 Task: Search one way flight ticket for 3 adults, 3 children in premium economy from Myrtle Beach: Myrtle Beach International Airport to Greenville: Pitt-greenville Airport on 5-2-2023. Choice of flights is Singapure airlines. Number of bags: 9 checked bags. Price is upto 25000. Outbound departure time preference is 22:15.
Action: Mouse moved to (288, 241)
Screenshot: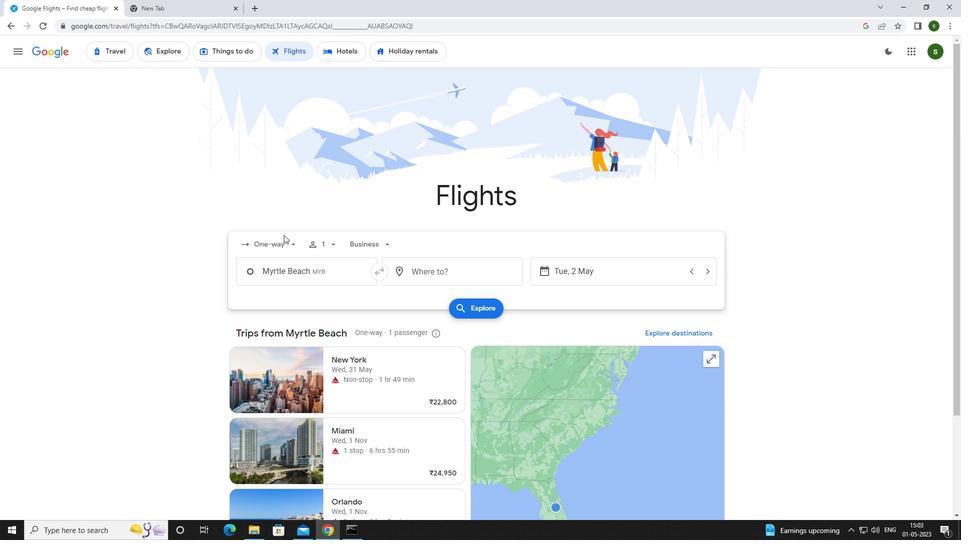 
Action: Mouse pressed left at (288, 241)
Screenshot: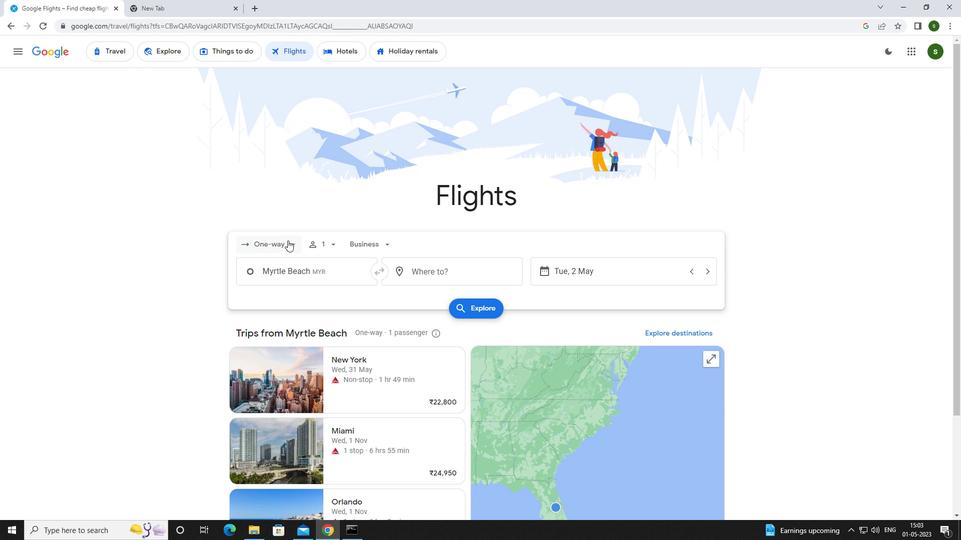 
Action: Mouse moved to (288, 296)
Screenshot: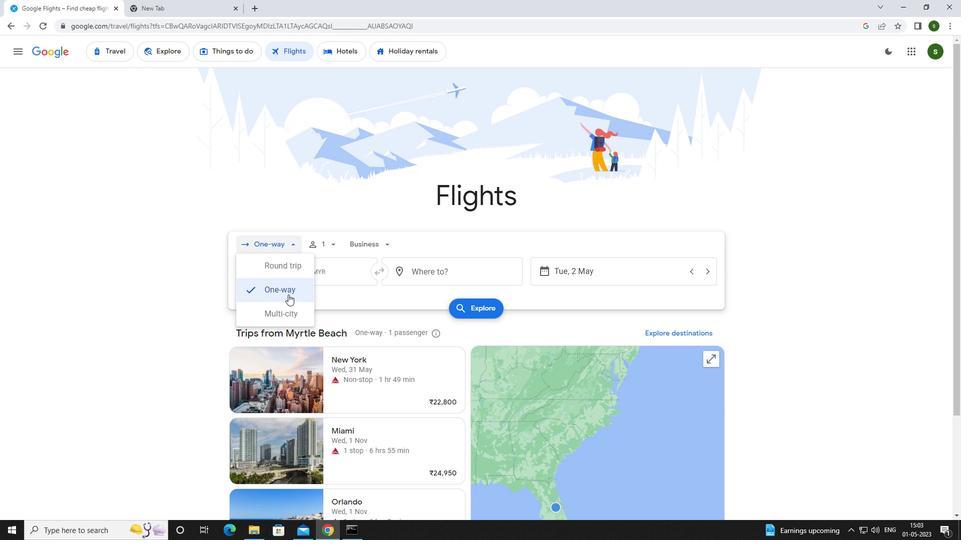 
Action: Mouse pressed left at (288, 296)
Screenshot: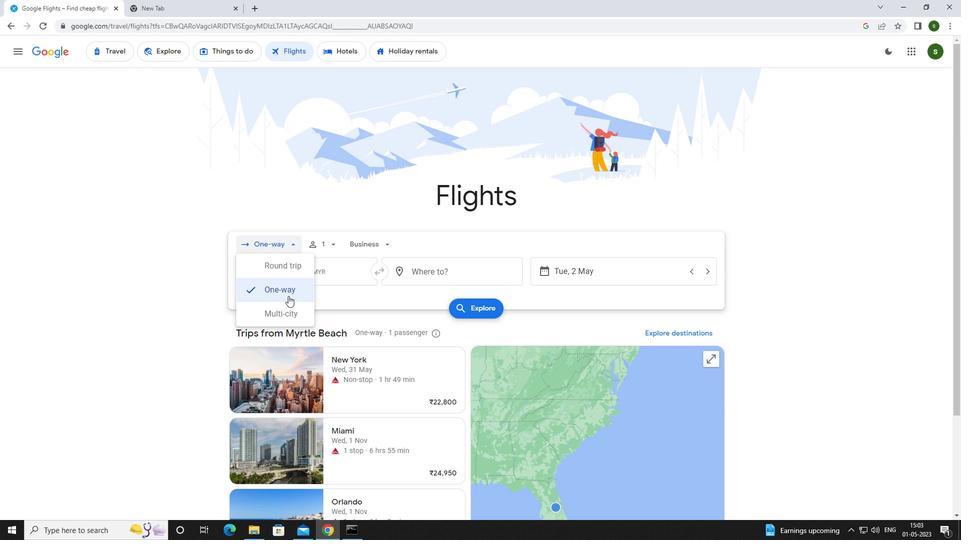 
Action: Mouse moved to (330, 246)
Screenshot: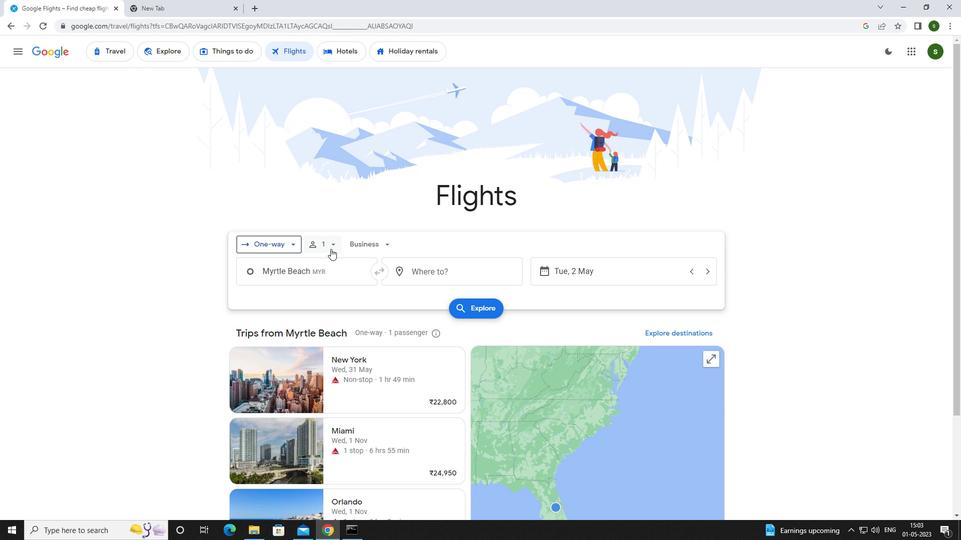 
Action: Mouse pressed left at (330, 246)
Screenshot: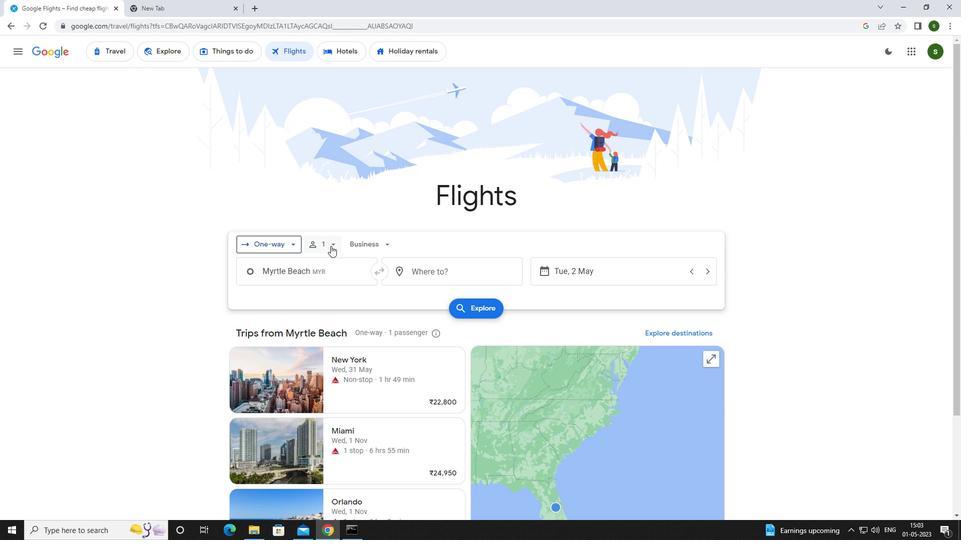 
Action: Mouse moved to (408, 266)
Screenshot: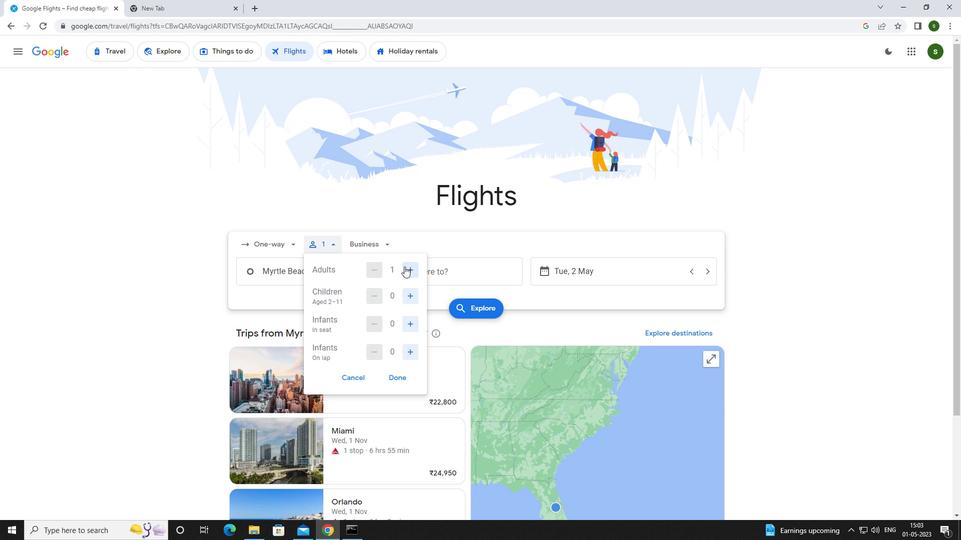 
Action: Mouse pressed left at (408, 266)
Screenshot: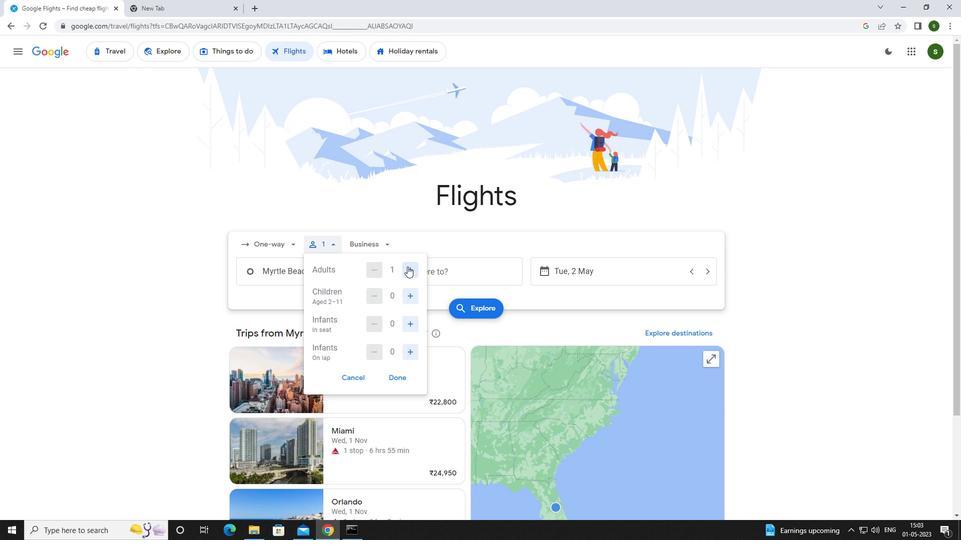
Action: Mouse pressed left at (408, 266)
Screenshot: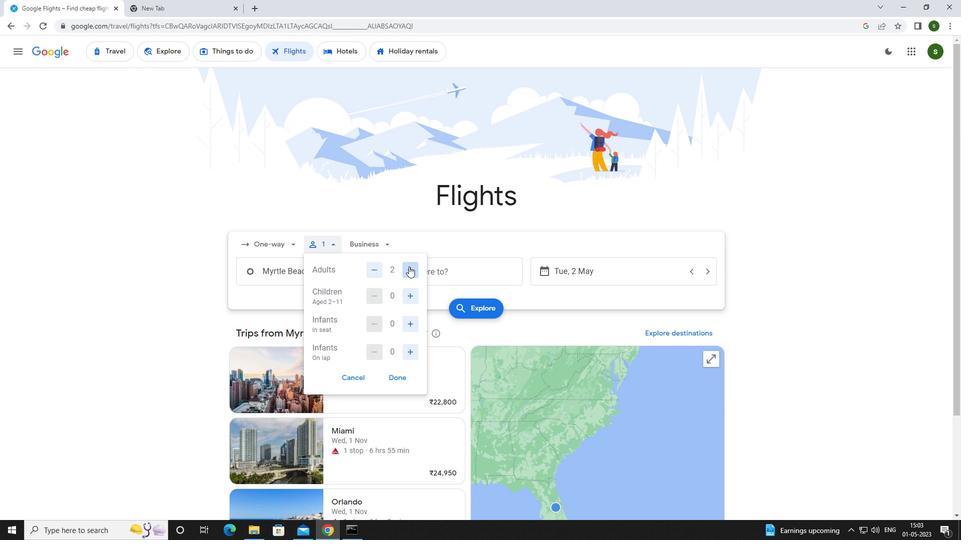 
Action: Mouse moved to (411, 296)
Screenshot: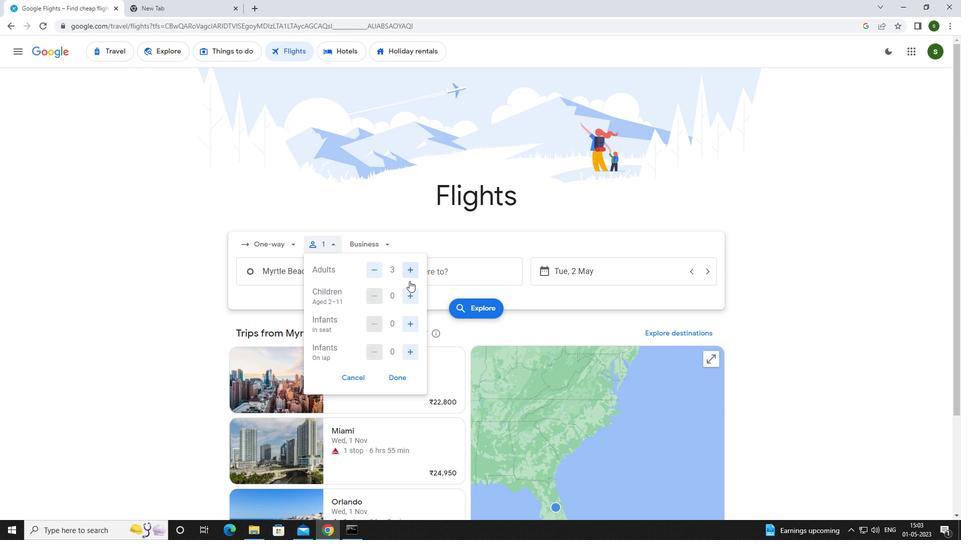 
Action: Mouse pressed left at (411, 296)
Screenshot: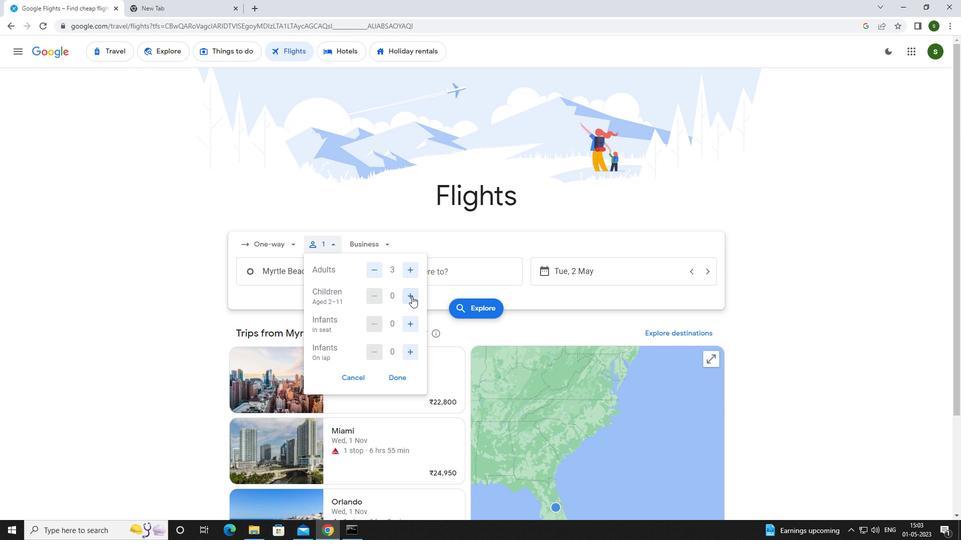 
Action: Mouse pressed left at (411, 296)
Screenshot: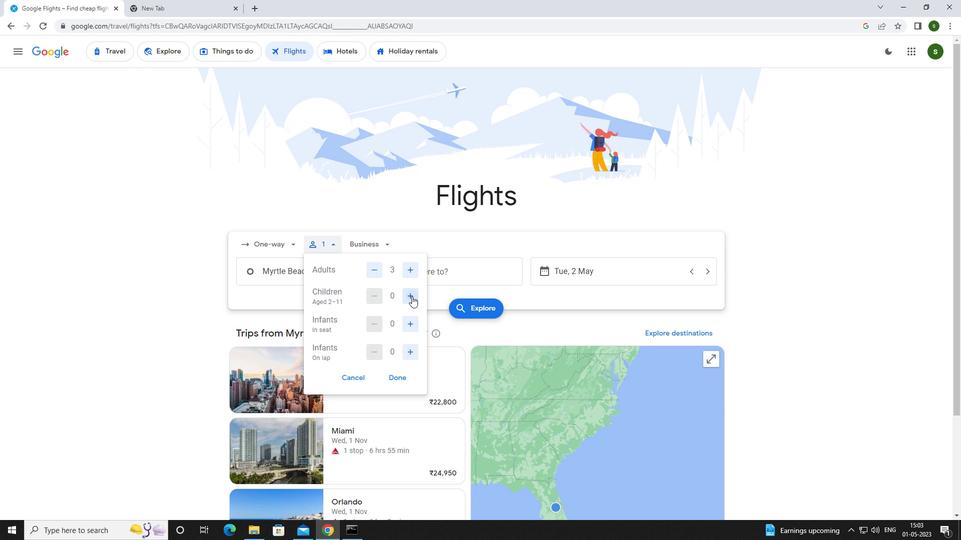 
Action: Mouse pressed left at (411, 296)
Screenshot: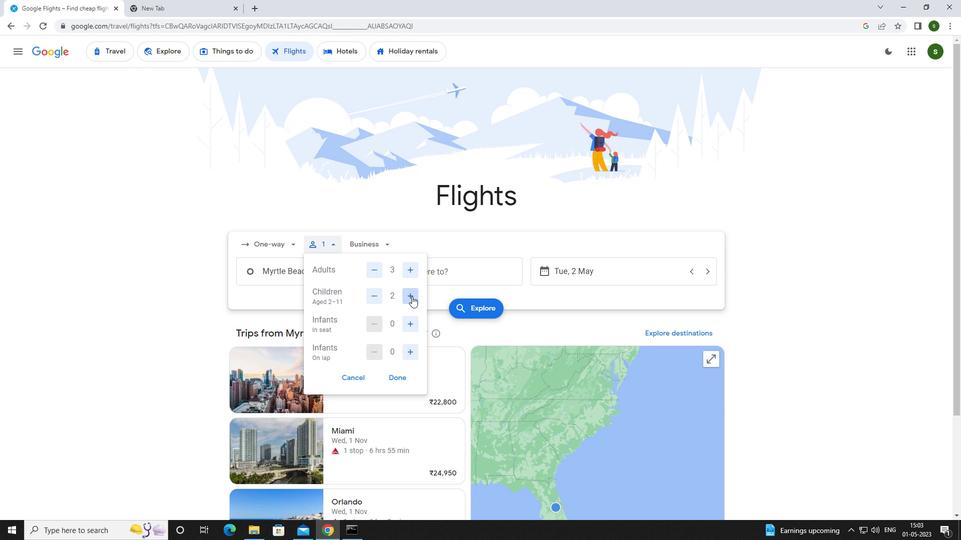 
Action: Mouse moved to (388, 246)
Screenshot: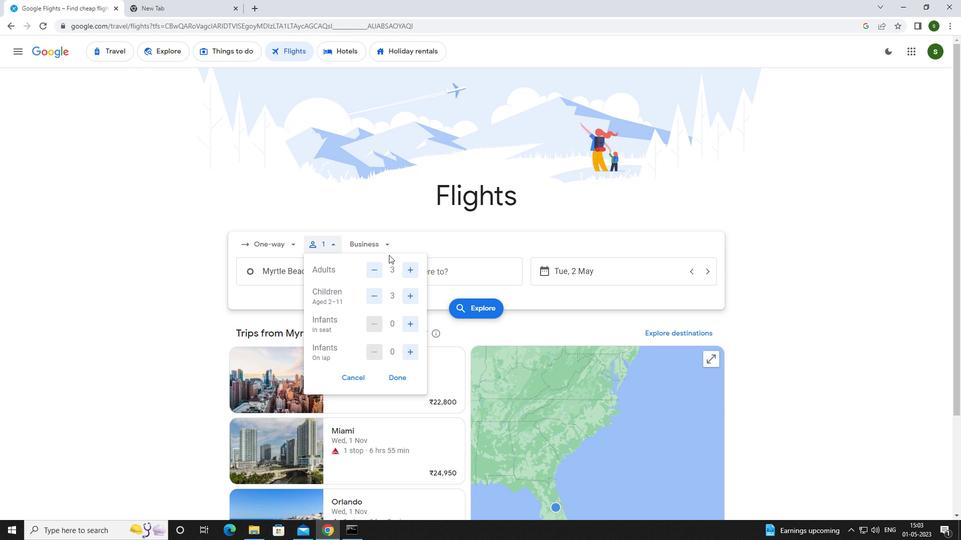 
Action: Mouse pressed left at (388, 246)
Screenshot: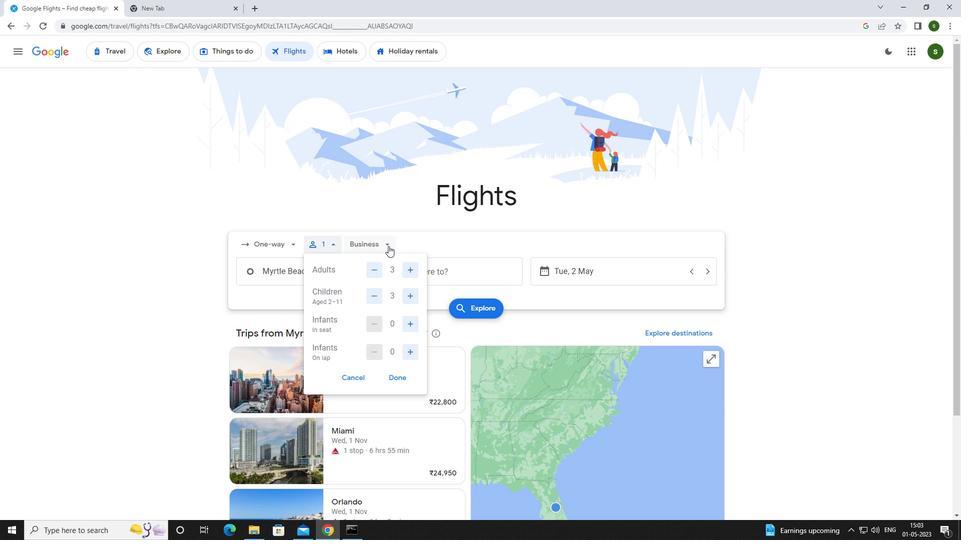 
Action: Mouse moved to (400, 287)
Screenshot: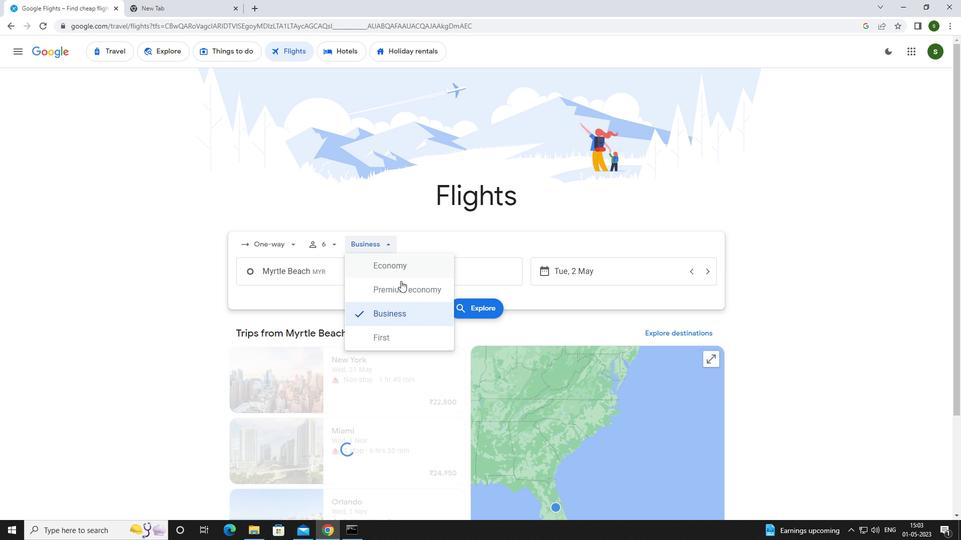 
Action: Mouse pressed left at (400, 287)
Screenshot: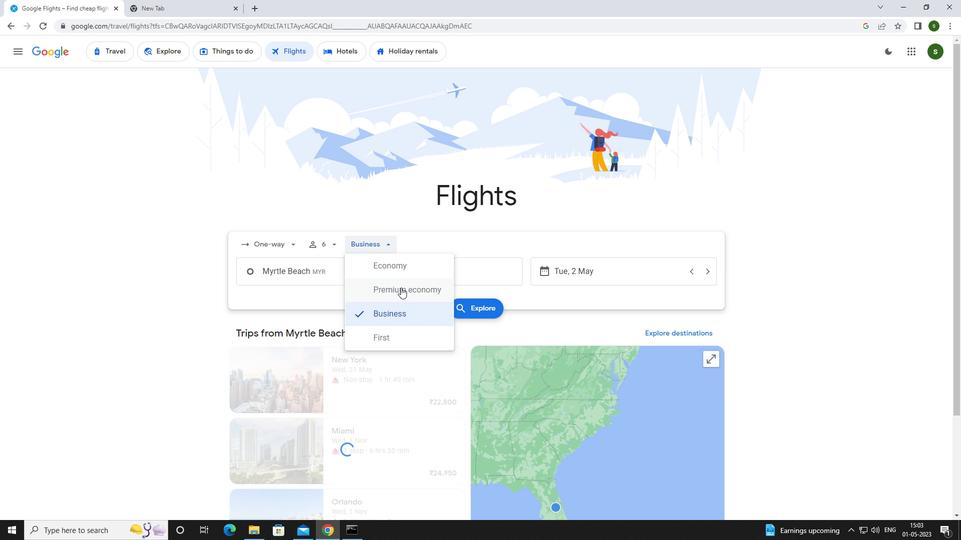 
Action: Mouse moved to (351, 271)
Screenshot: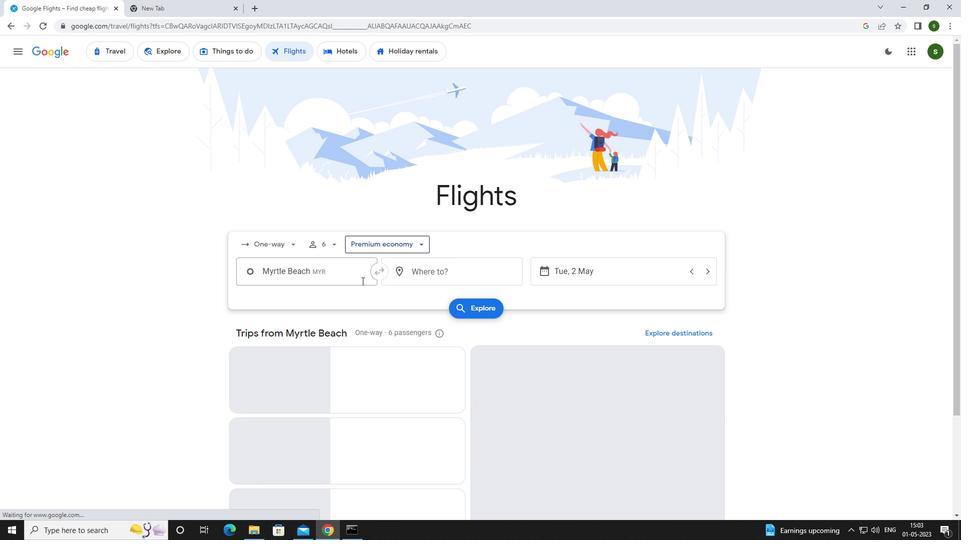
Action: Mouse pressed left at (351, 271)
Screenshot: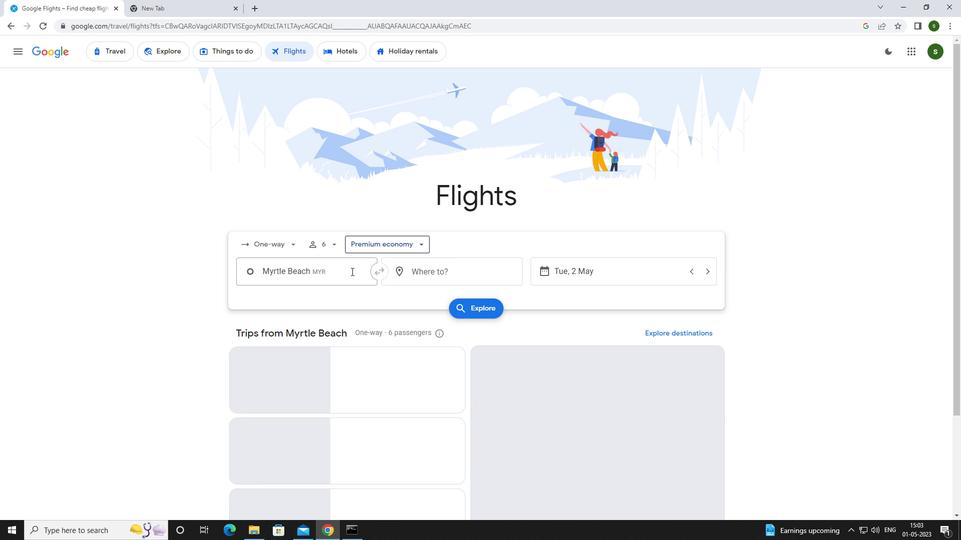 
Action: Mouse moved to (353, 269)
Screenshot: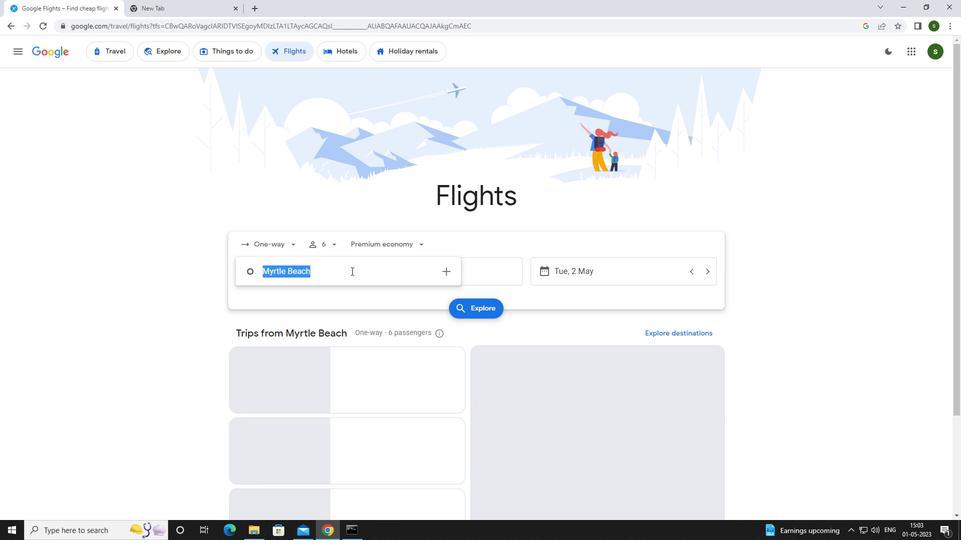 
Action: Key pressed <Key.caps_lock>m<Key.caps_lock>yrtle<Key.space>
Screenshot: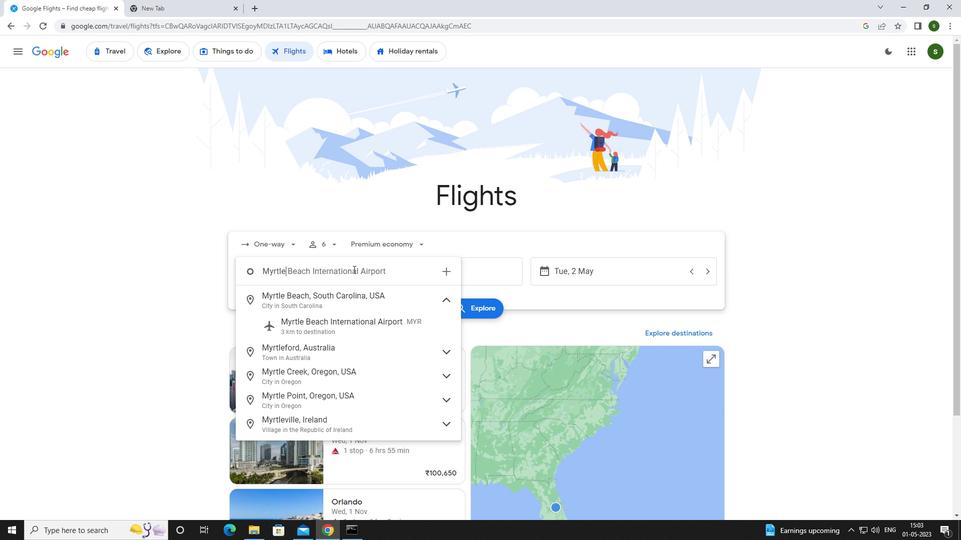 
Action: Mouse moved to (346, 323)
Screenshot: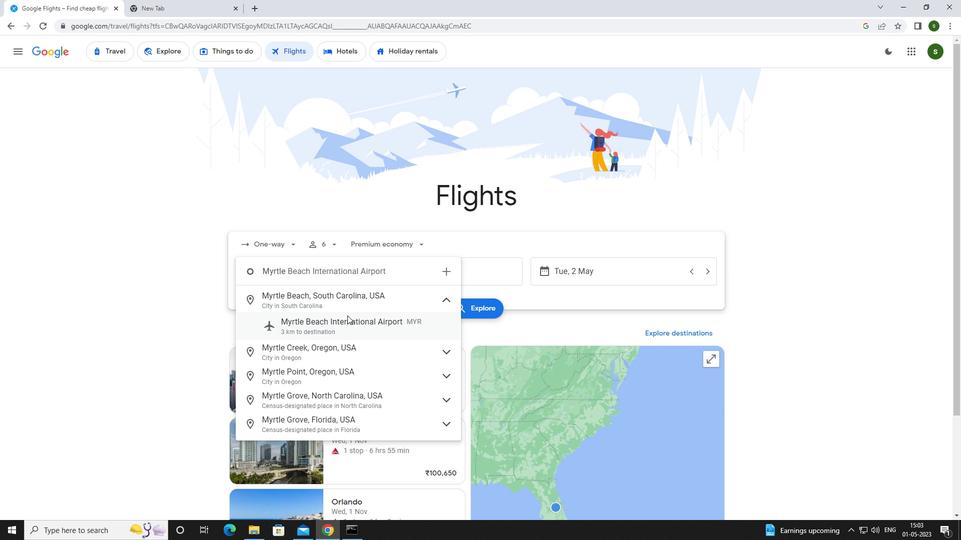 
Action: Mouse pressed left at (346, 323)
Screenshot: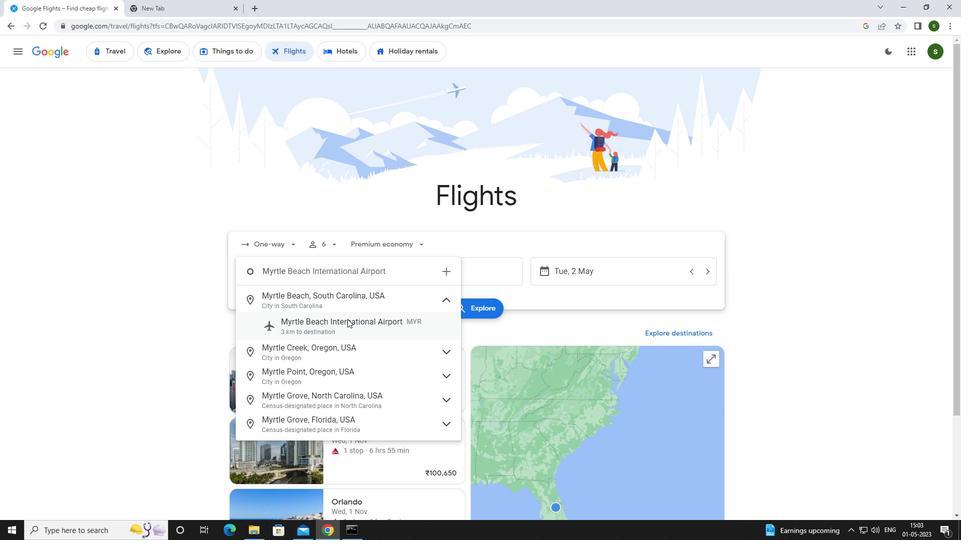 
Action: Mouse moved to (421, 276)
Screenshot: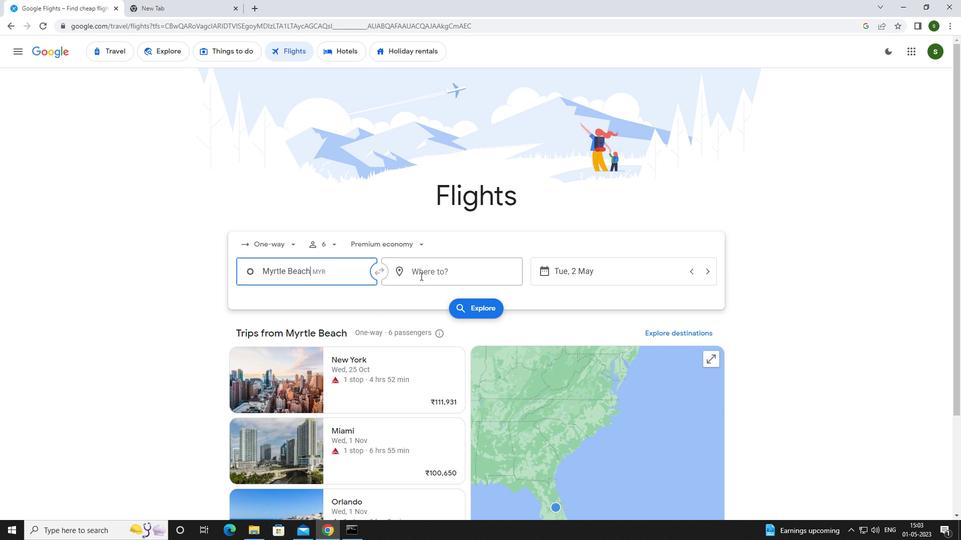 
Action: Mouse pressed left at (421, 276)
Screenshot: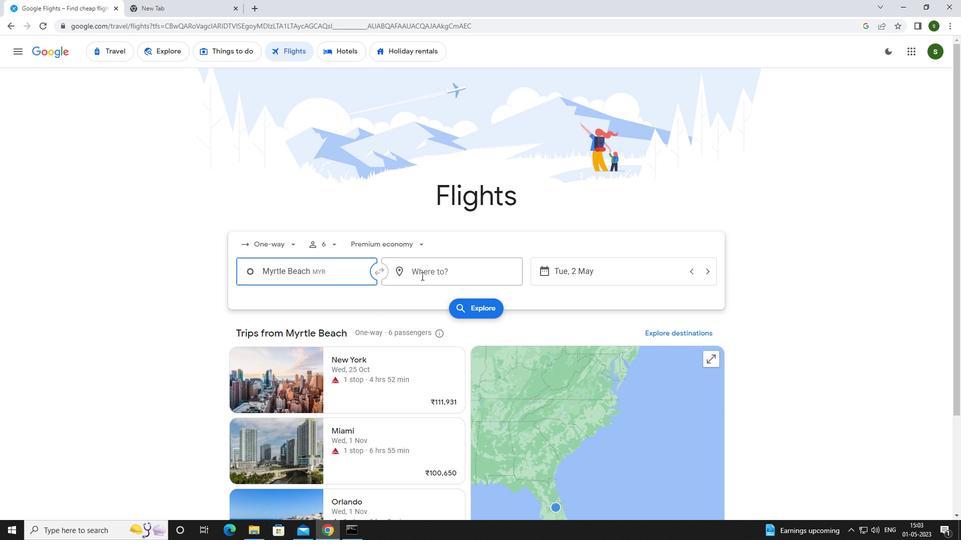 
Action: Mouse moved to (414, 276)
Screenshot: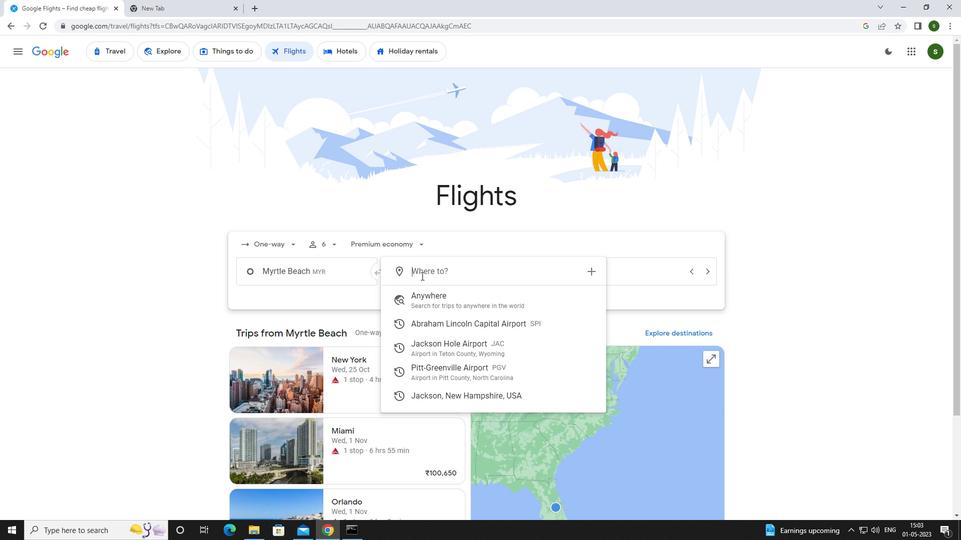 
Action: Key pressed <Key.caps_lock>p<Key.caps_lock>itt
Screenshot: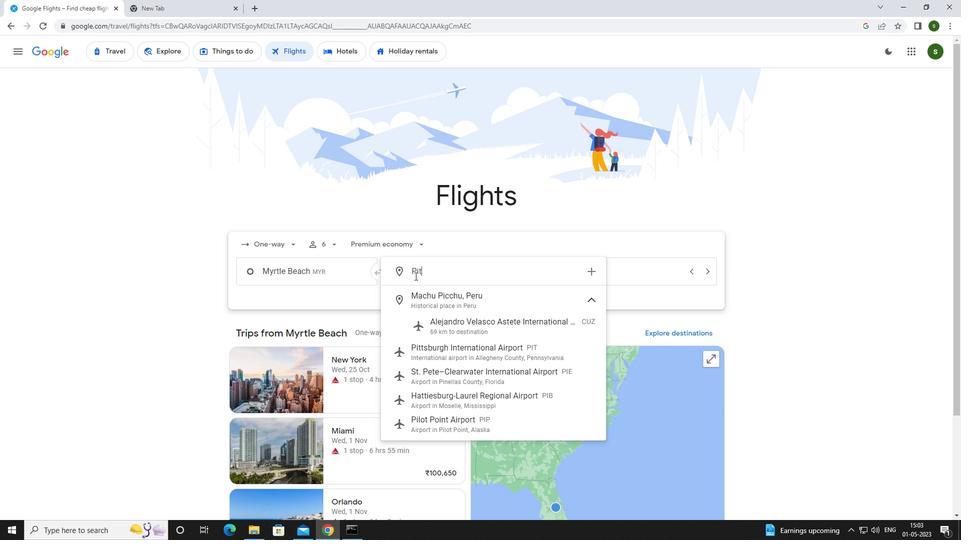 
Action: Mouse moved to (464, 372)
Screenshot: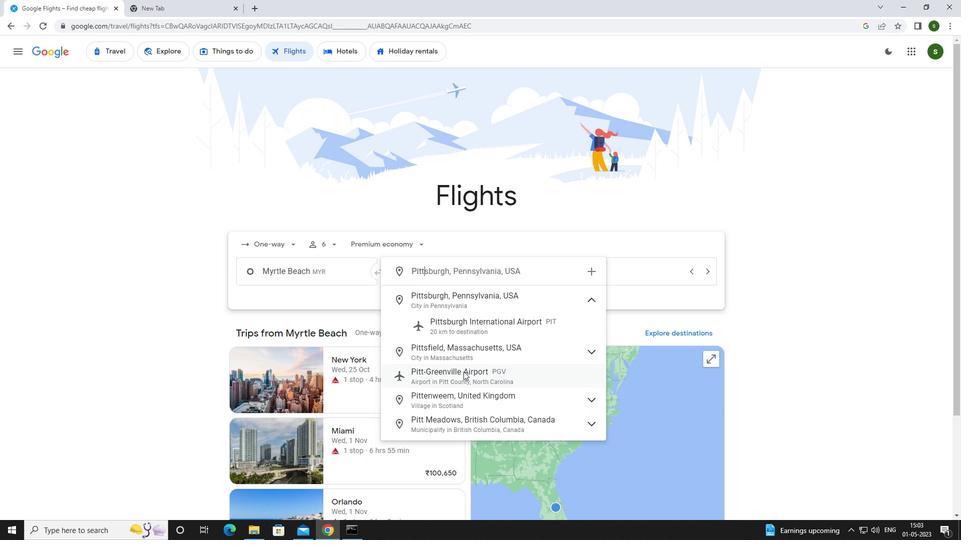 
Action: Mouse pressed left at (464, 372)
Screenshot: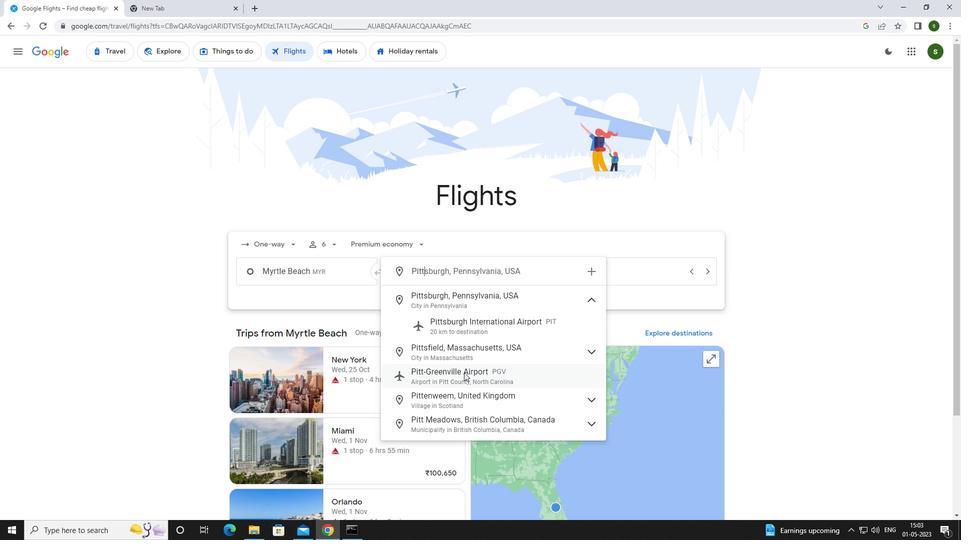 
Action: Mouse moved to (604, 279)
Screenshot: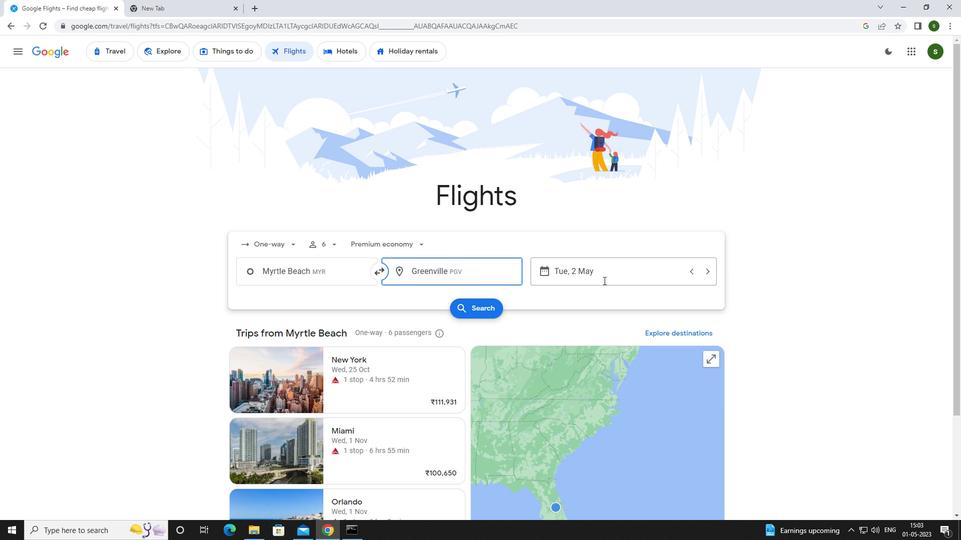 
Action: Mouse pressed left at (604, 279)
Screenshot: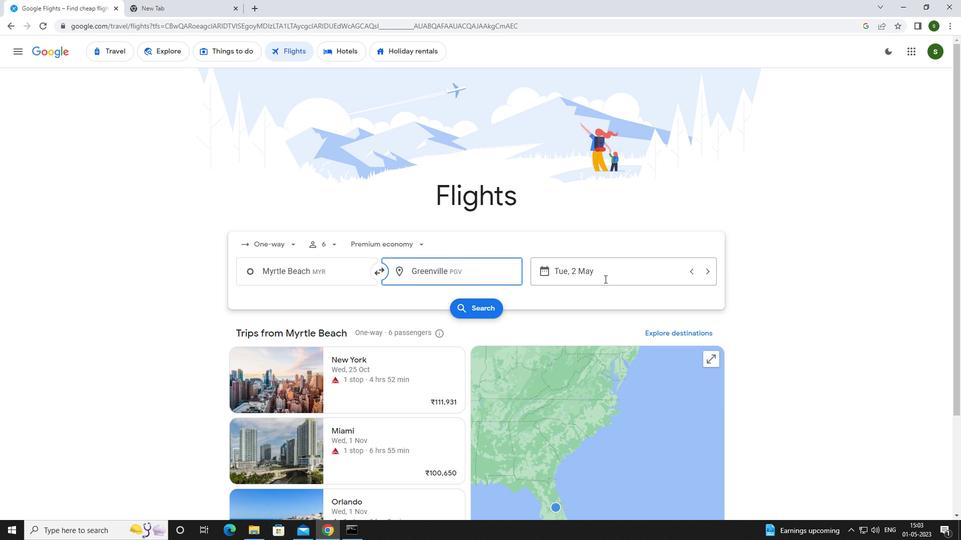 
Action: Mouse moved to (405, 341)
Screenshot: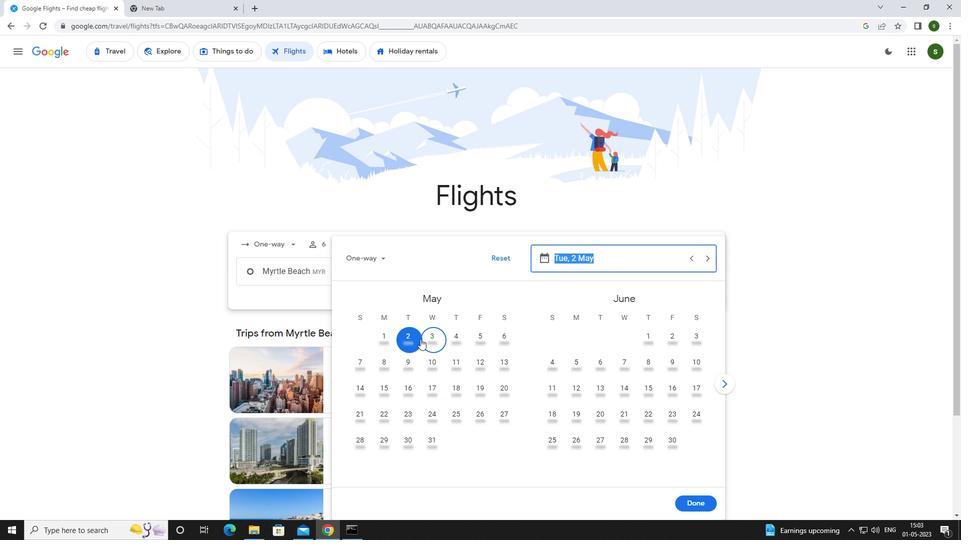 
Action: Mouse pressed left at (405, 341)
Screenshot: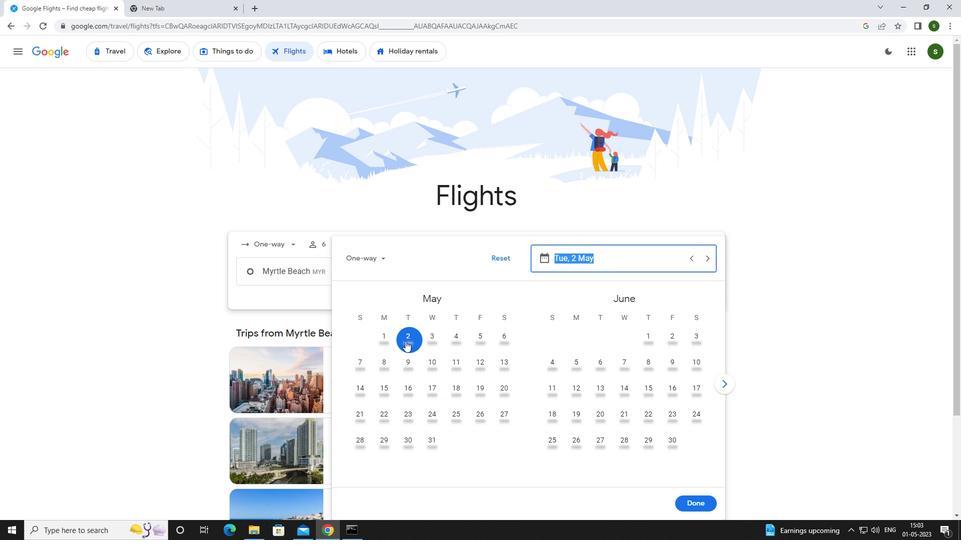 
Action: Mouse moved to (685, 503)
Screenshot: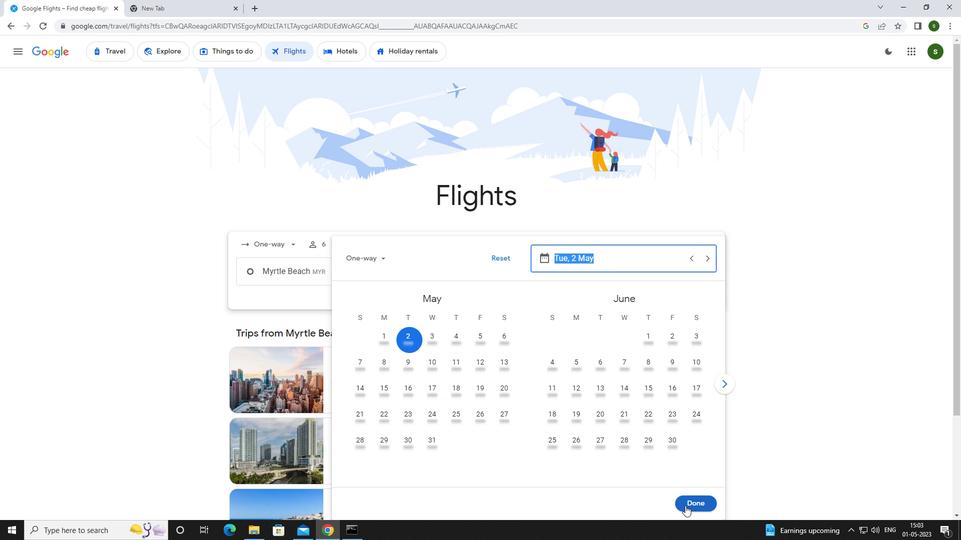 
Action: Mouse pressed left at (685, 503)
Screenshot: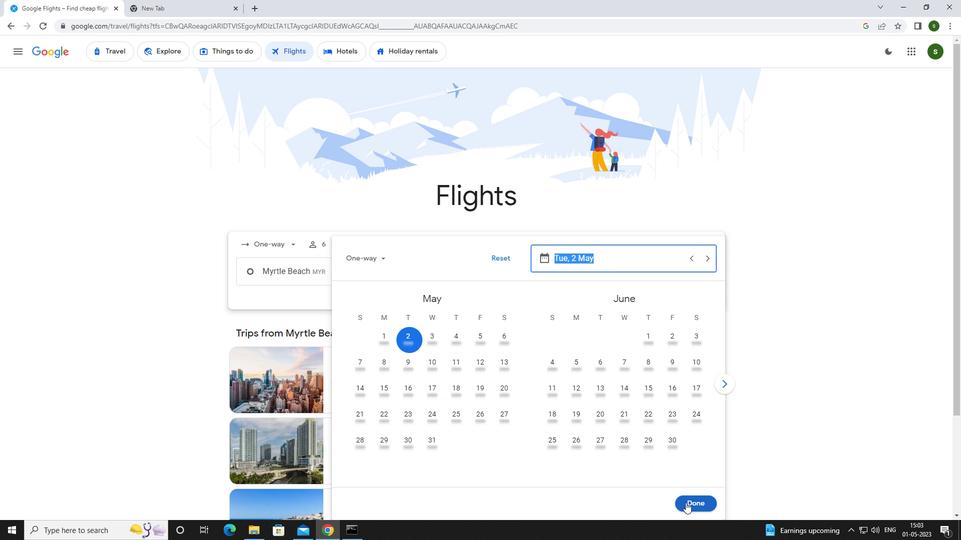 
Action: Mouse moved to (498, 310)
Screenshot: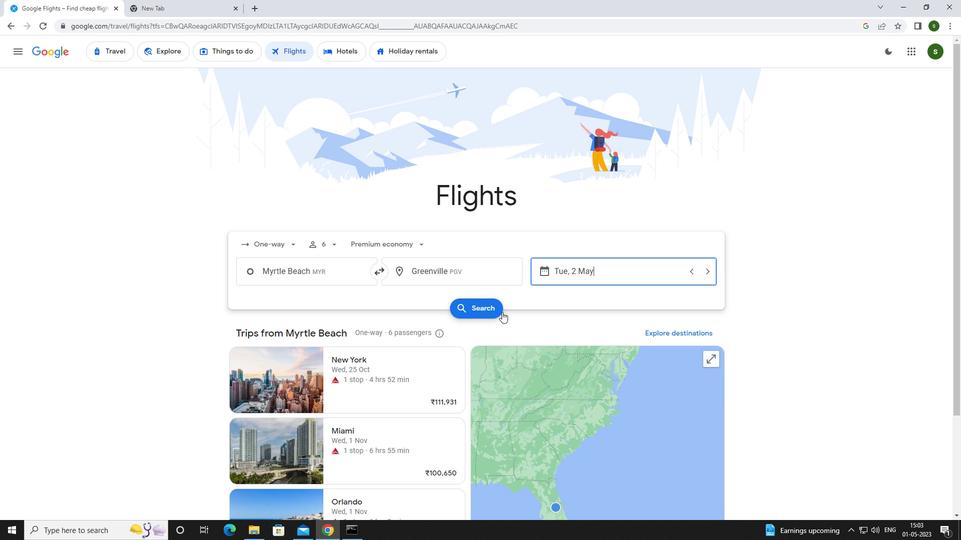 
Action: Mouse pressed left at (498, 310)
Screenshot: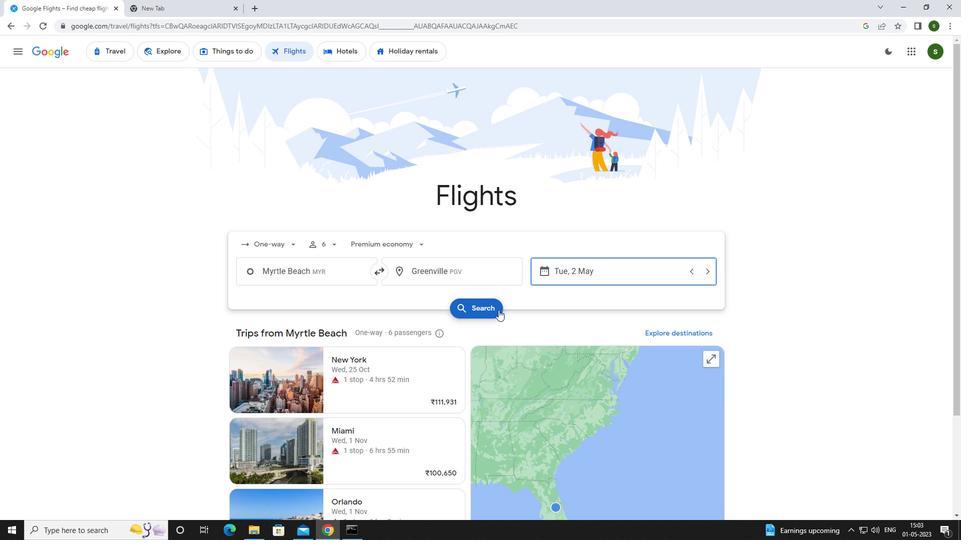 
Action: Mouse moved to (253, 143)
Screenshot: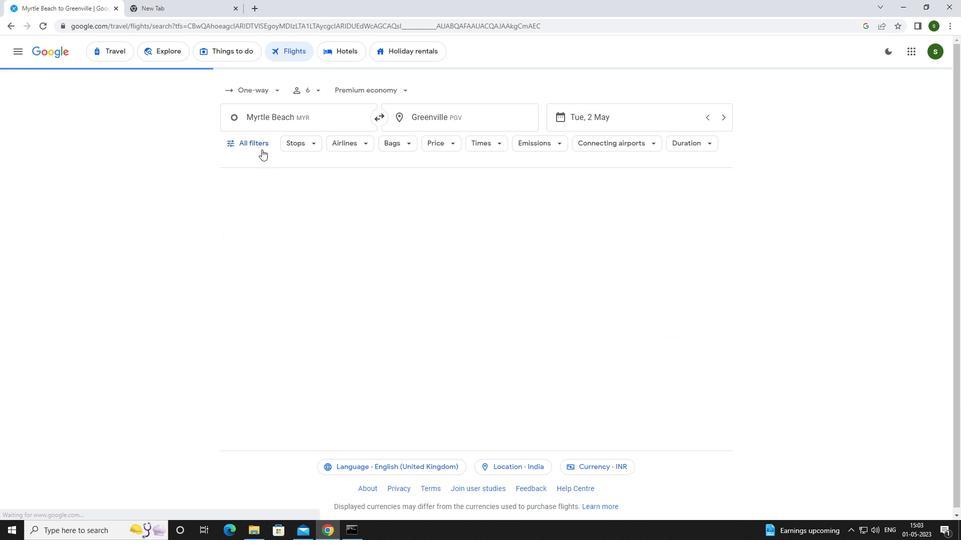 
Action: Mouse pressed left at (253, 143)
Screenshot: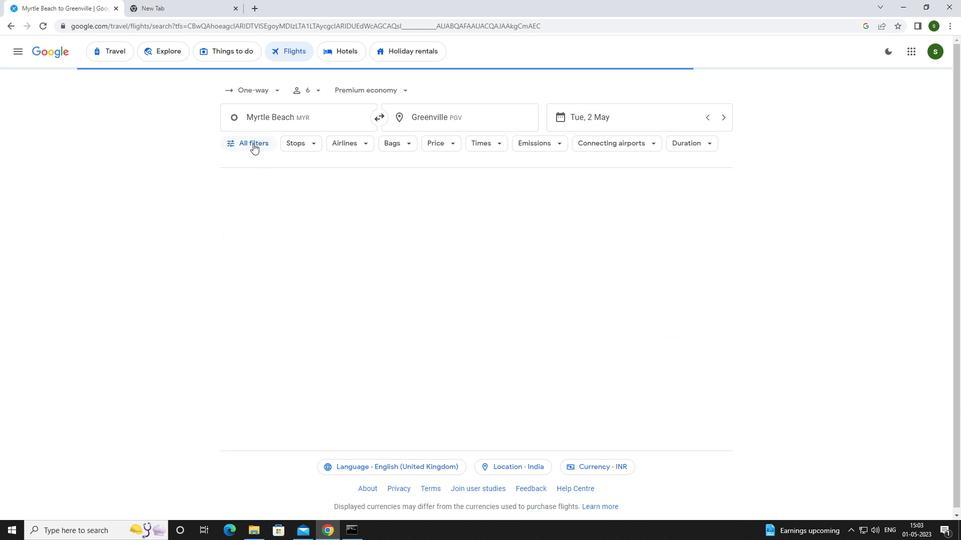 
Action: Mouse moved to (375, 357)
Screenshot: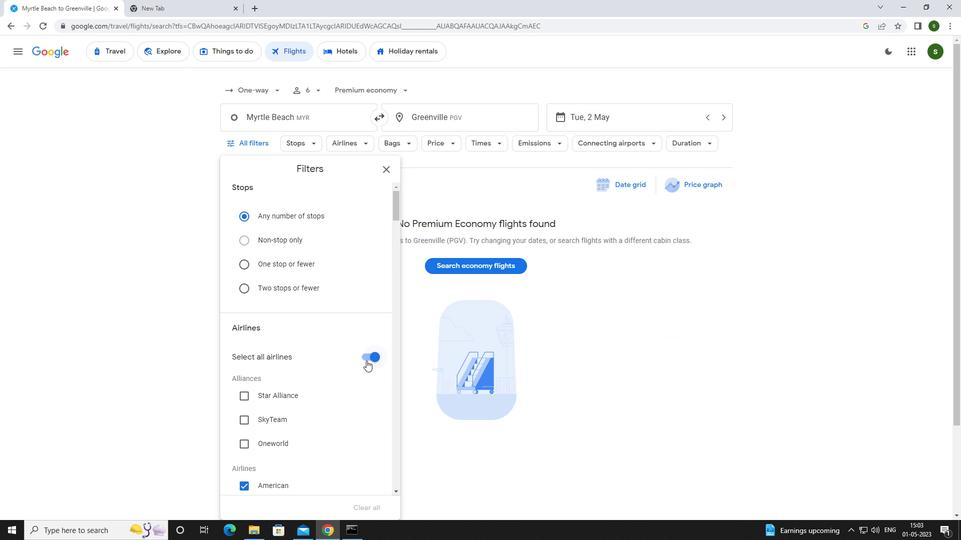 
Action: Mouse pressed left at (375, 357)
Screenshot: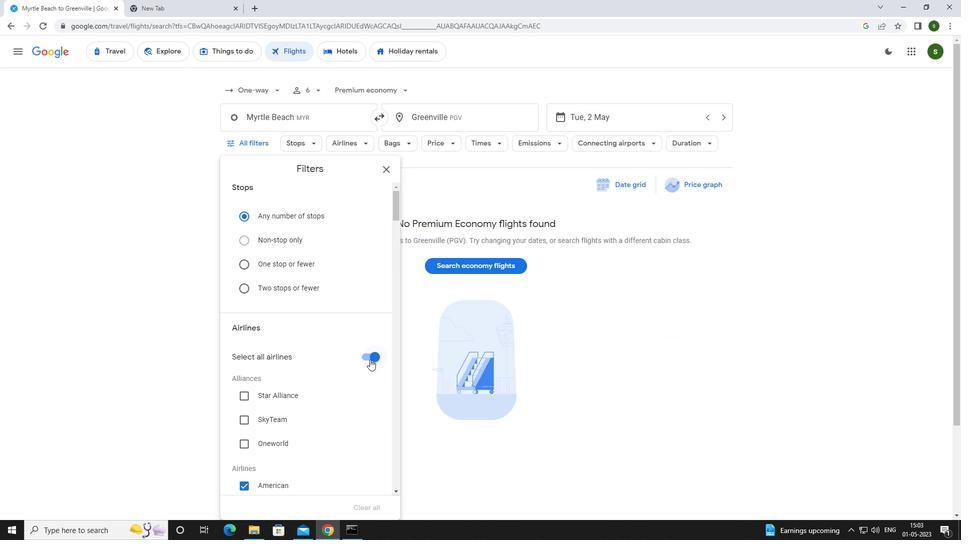 
Action: Mouse moved to (339, 311)
Screenshot: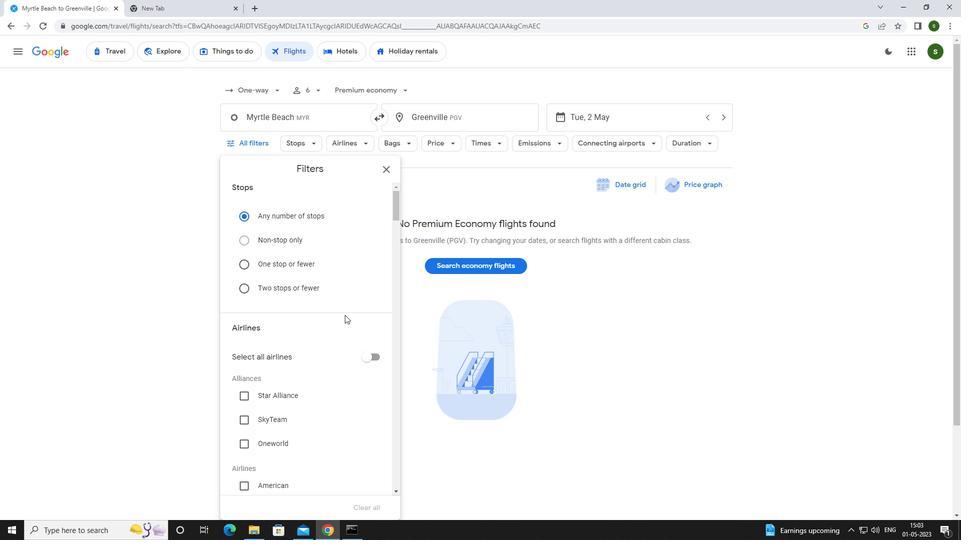
Action: Mouse scrolled (339, 310) with delta (0, 0)
Screenshot: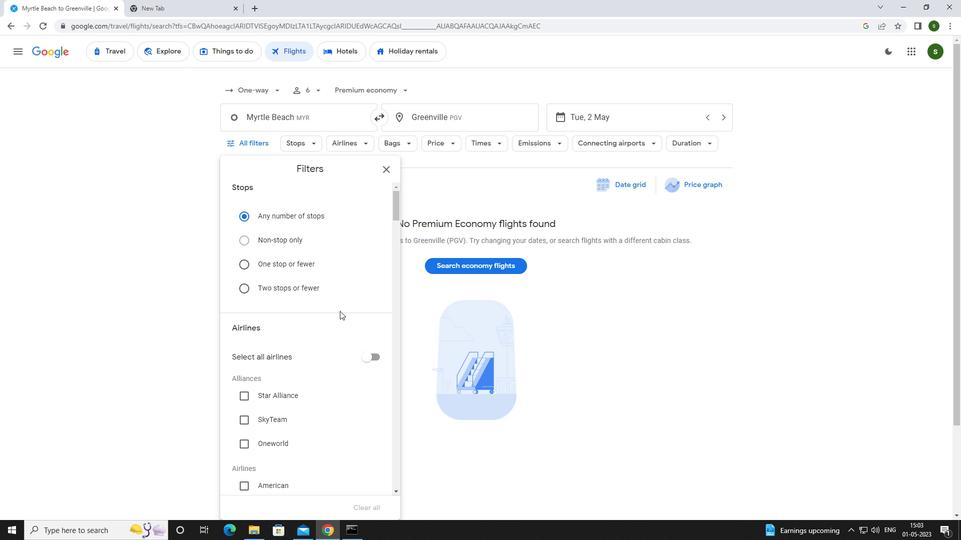 
Action: Mouse scrolled (339, 310) with delta (0, 0)
Screenshot: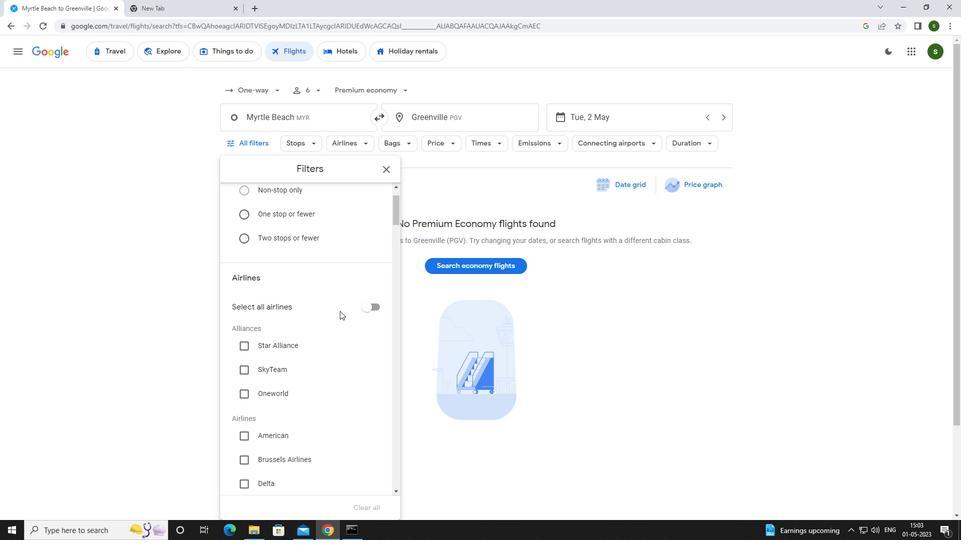 
Action: Mouse scrolled (339, 310) with delta (0, 0)
Screenshot: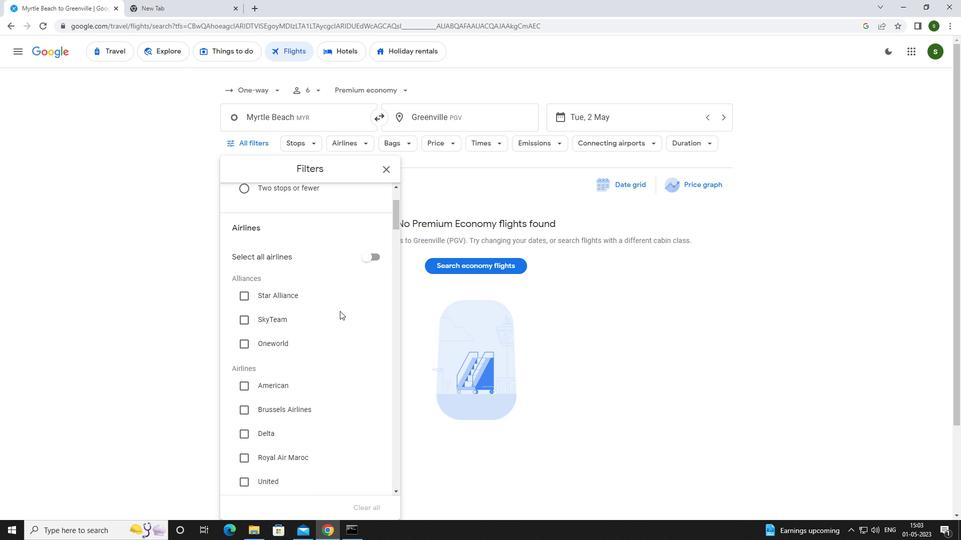 
Action: Mouse moved to (339, 311)
Screenshot: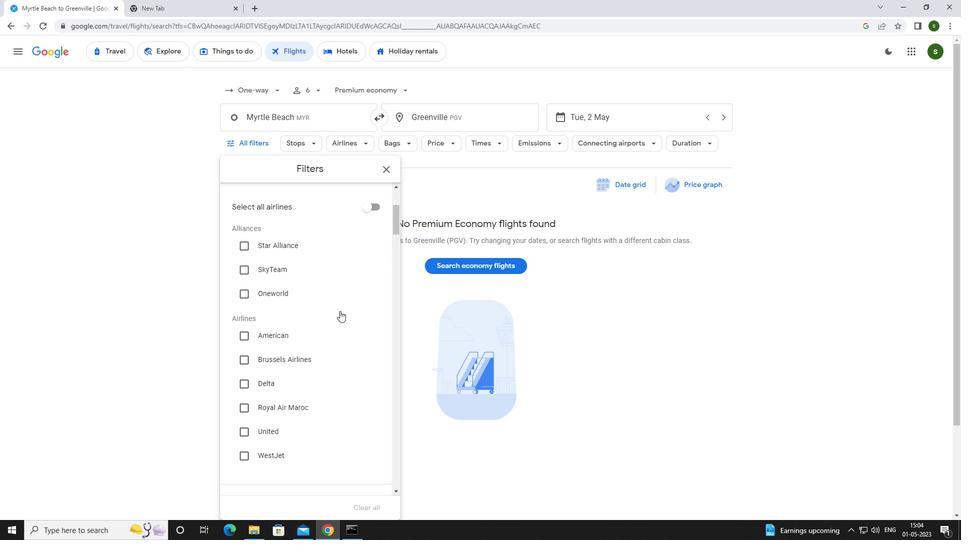 
Action: Mouse scrolled (339, 310) with delta (0, 0)
Screenshot: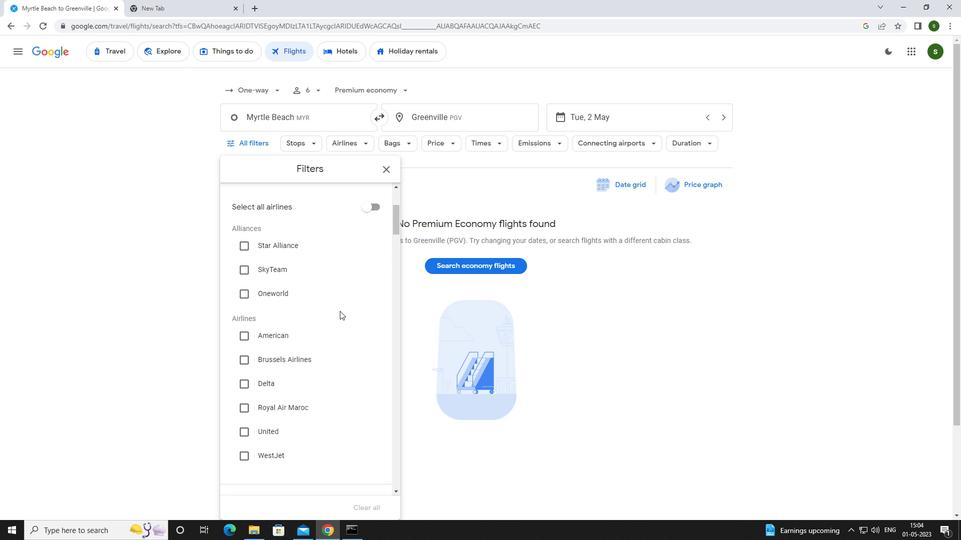 
Action: Mouse scrolled (339, 310) with delta (0, 0)
Screenshot: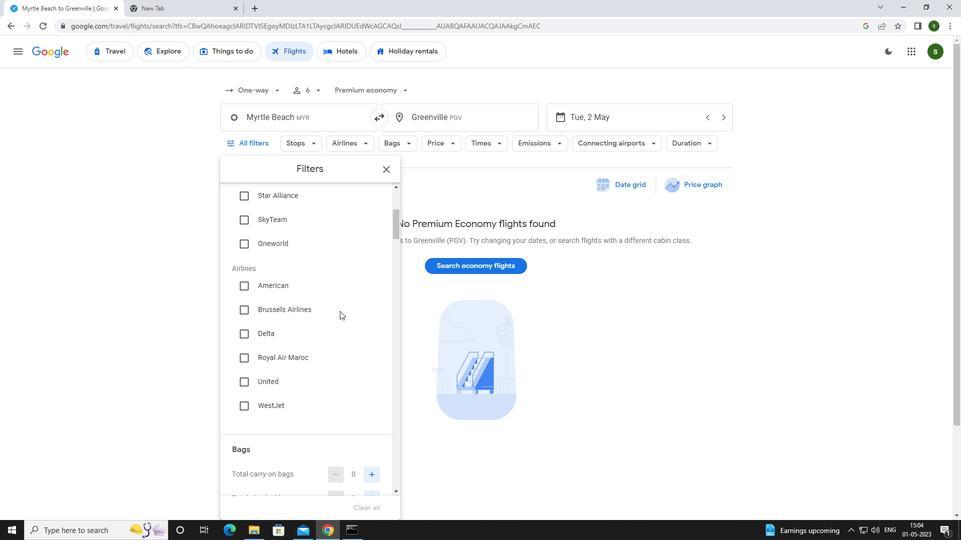 
Action: Mouse scrolled (339, 310) with delta (0, 0)
Screenshot: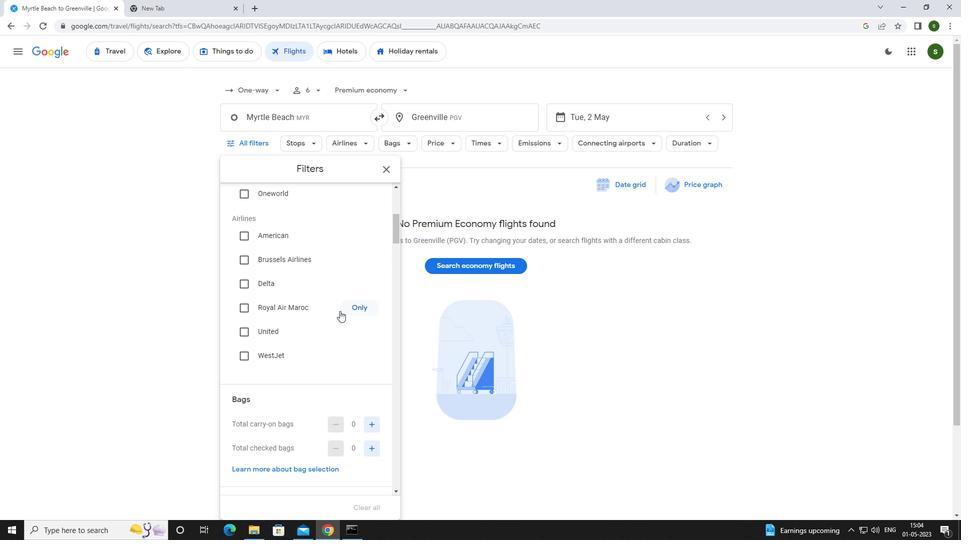 
Action: Mouse scrolled (339, 310) with delta (0, 0)
Screenshot: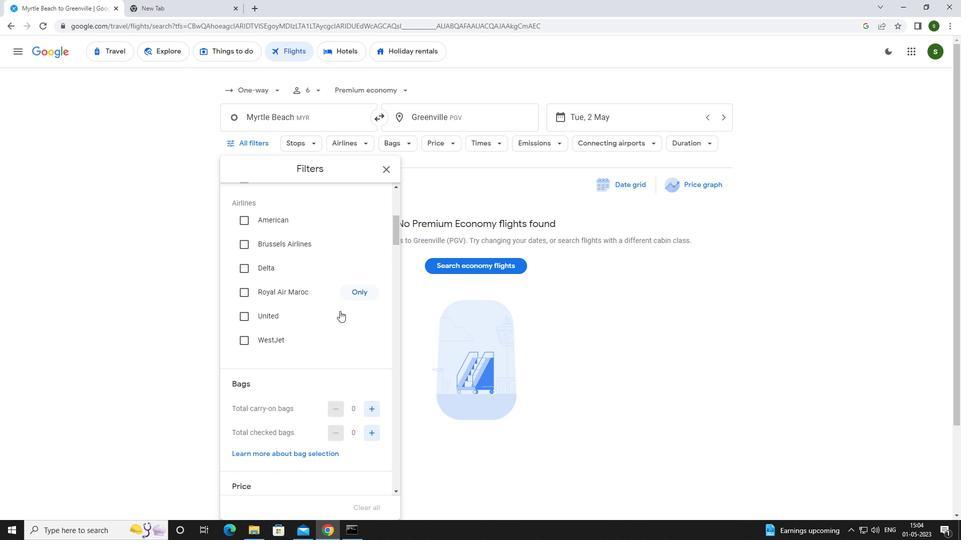 
Action: Mouse scrolled (339, 310) with delta (0, 0)
Screenshot: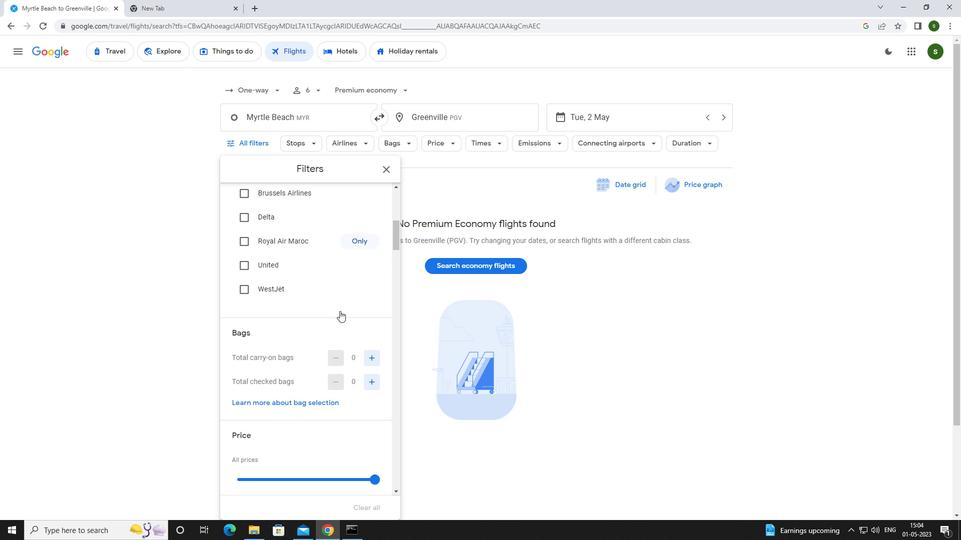
Action: Mouse moved to (373, 300)
Screenshot: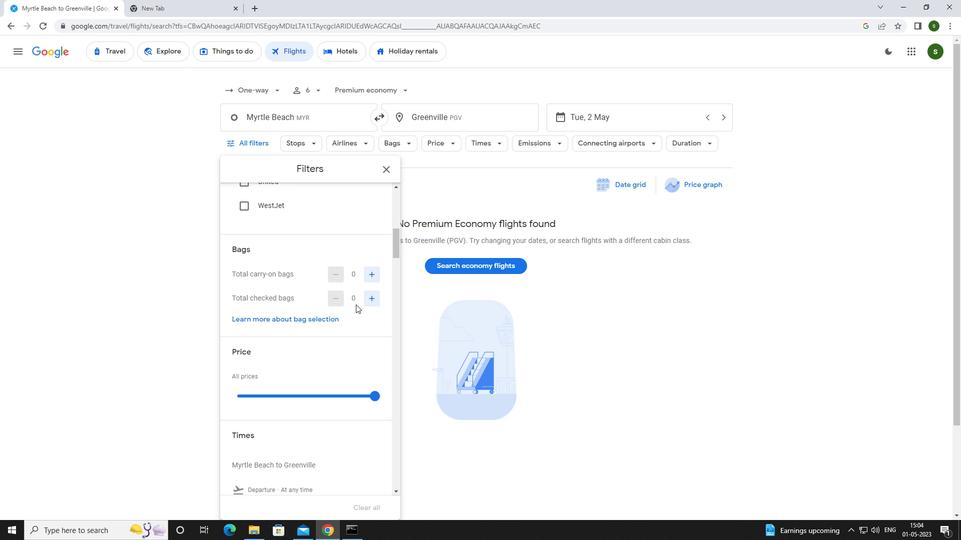 
Action: Mouse pressed left at (373, 300)
Screenshot: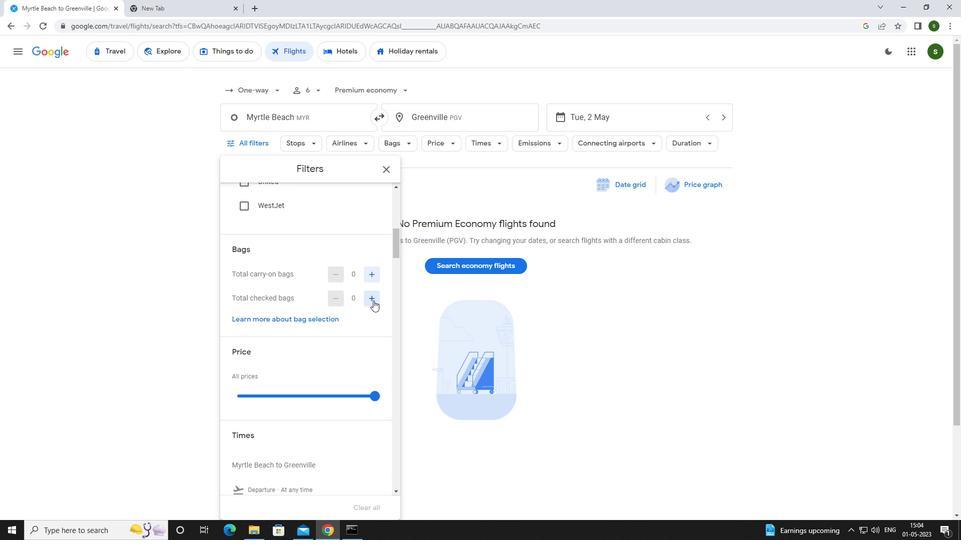 
Action: Mouse pressed left at (373, 300)
Screenshot: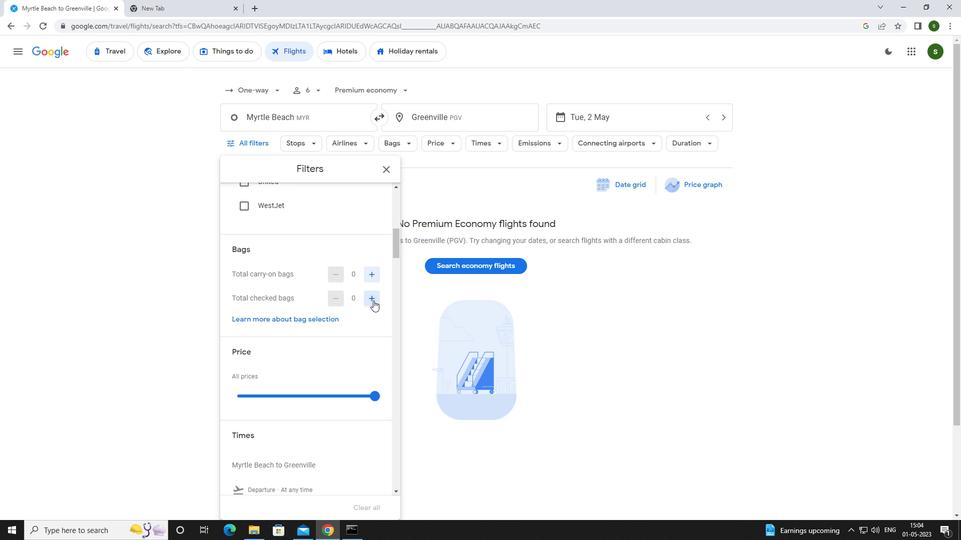 
Action: Mouse pressed left at (373, 300)
Screenshot: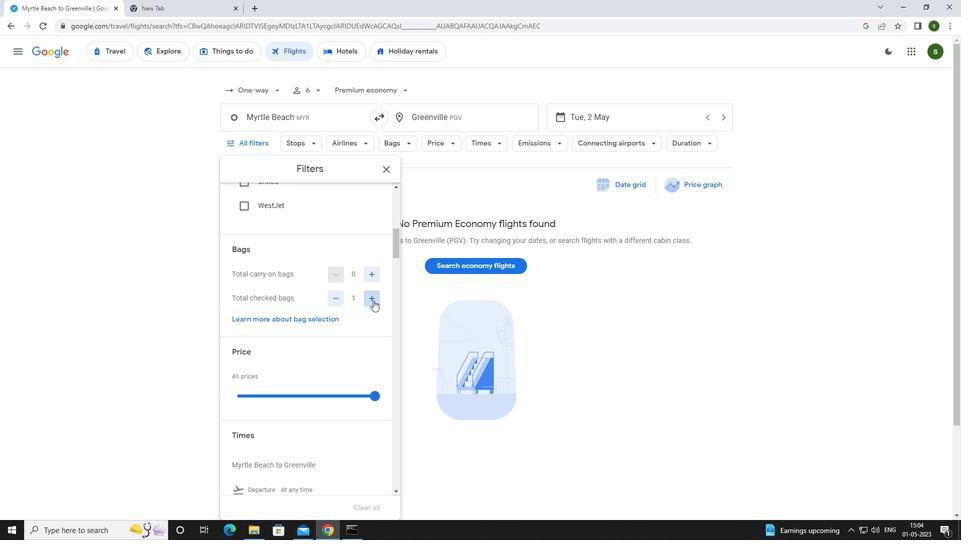 
Action: Mouse pressed left at (373, 300)
Screenshot: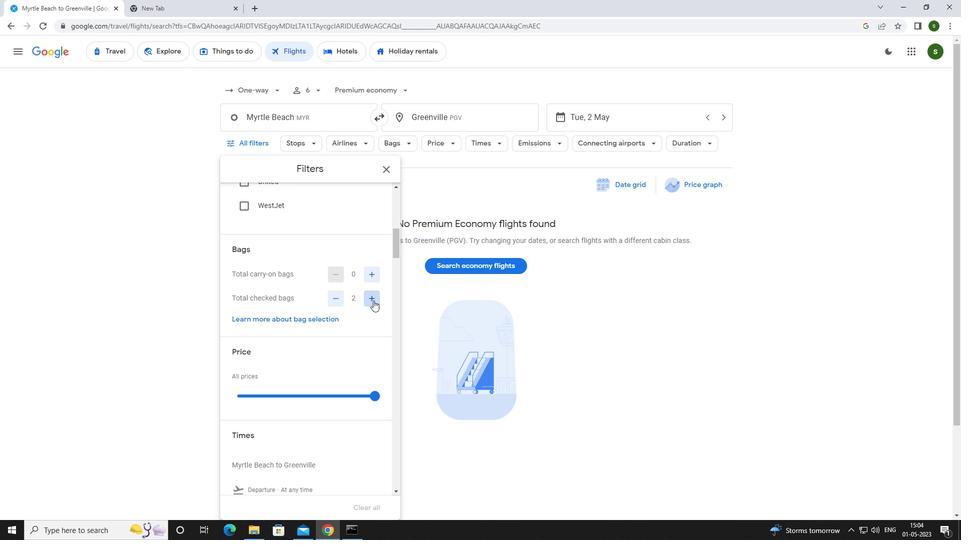 
Action: Mouse pressed left at (373, 300)
Screenshot: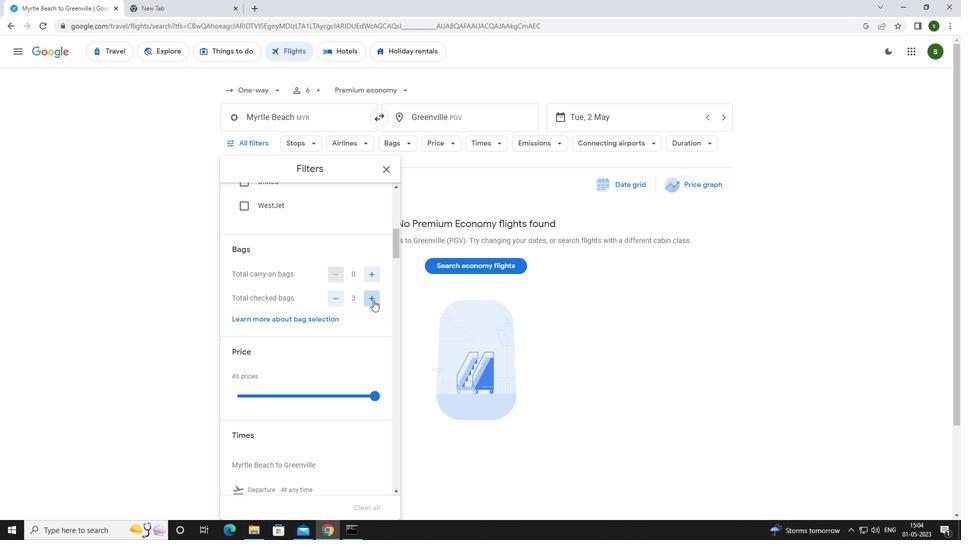 
Action: Mouse pressed left at (373, 300)
Screenshot: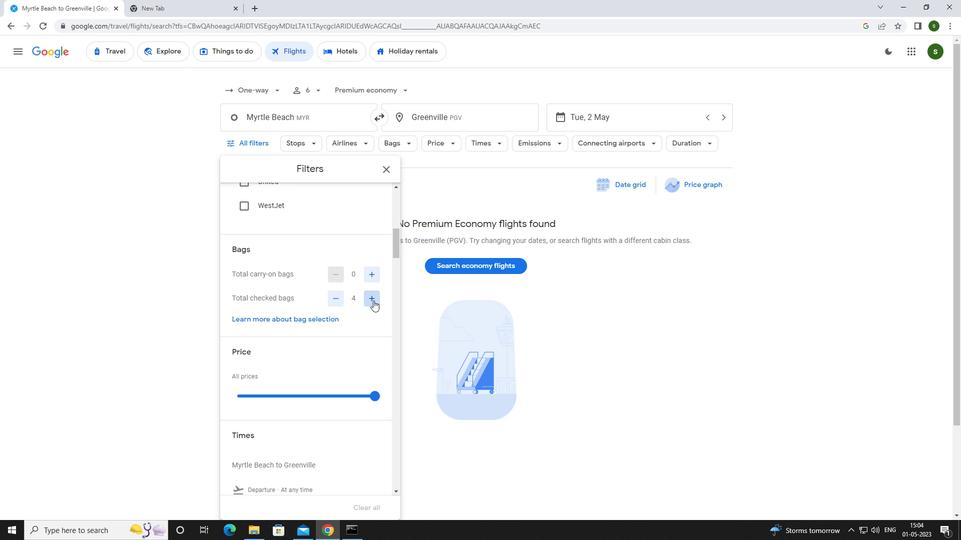 
Action: Mouse pressed left at (373, 300)
Screenshot: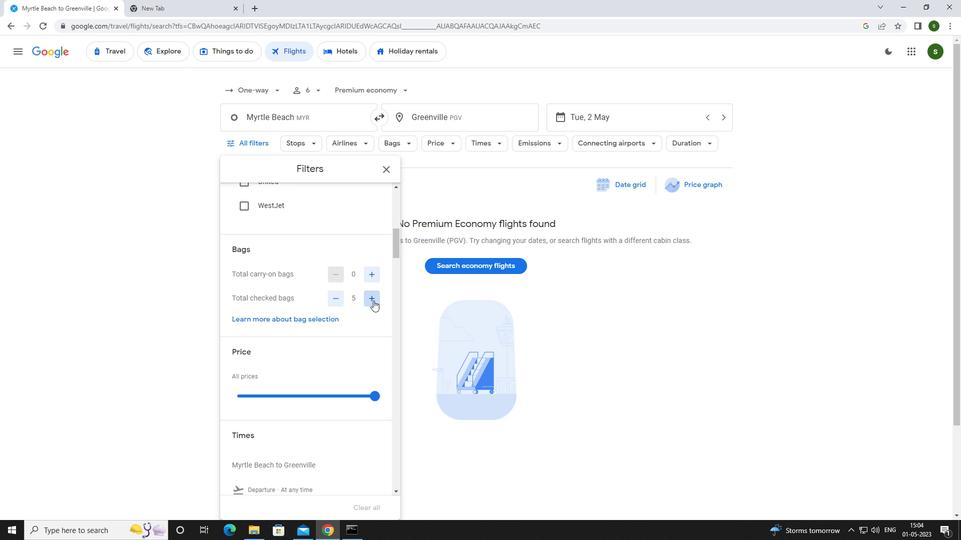
Action: Mouse pressed left at (373, 300)
Screenshot: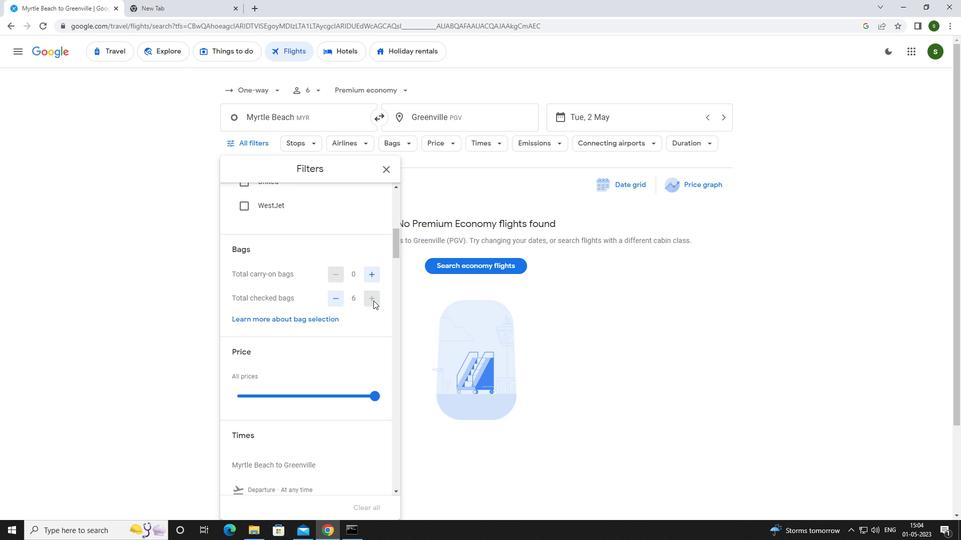 
Action: Mouse scrolled (373, 300) with delta (0, 0)
Screenshot: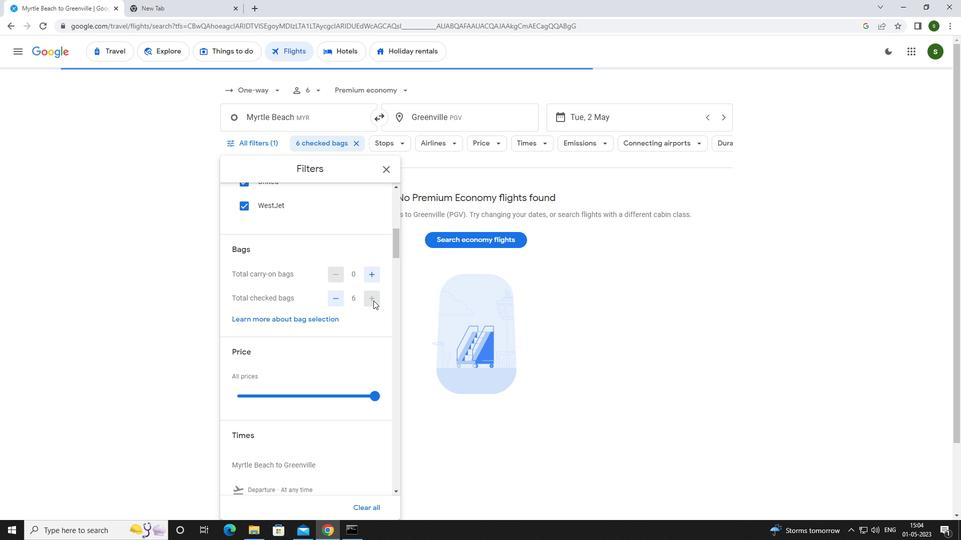 
Action: Mouse scrolled (373, 300) with delta (0, 0)
Screenshot: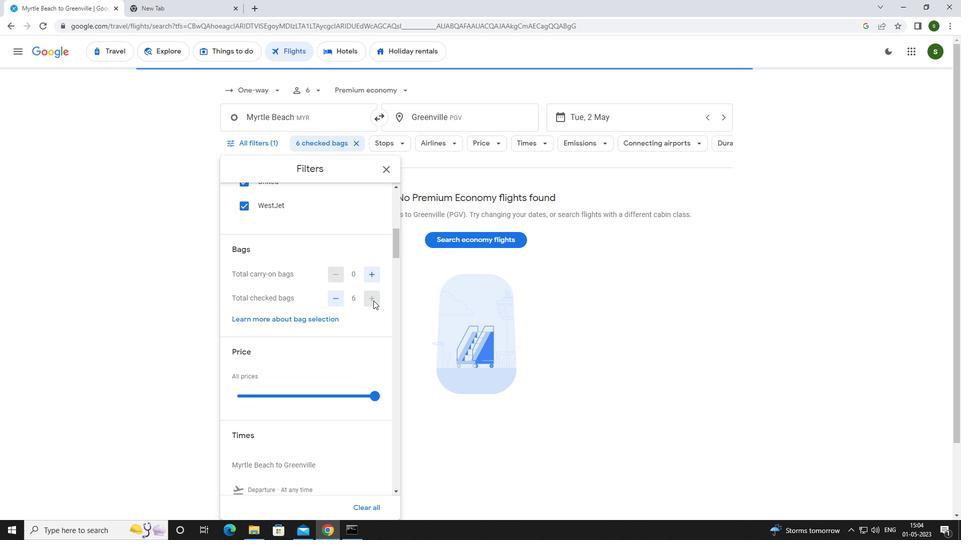
Action: Mouse moved to (373, 300)
Screenshot: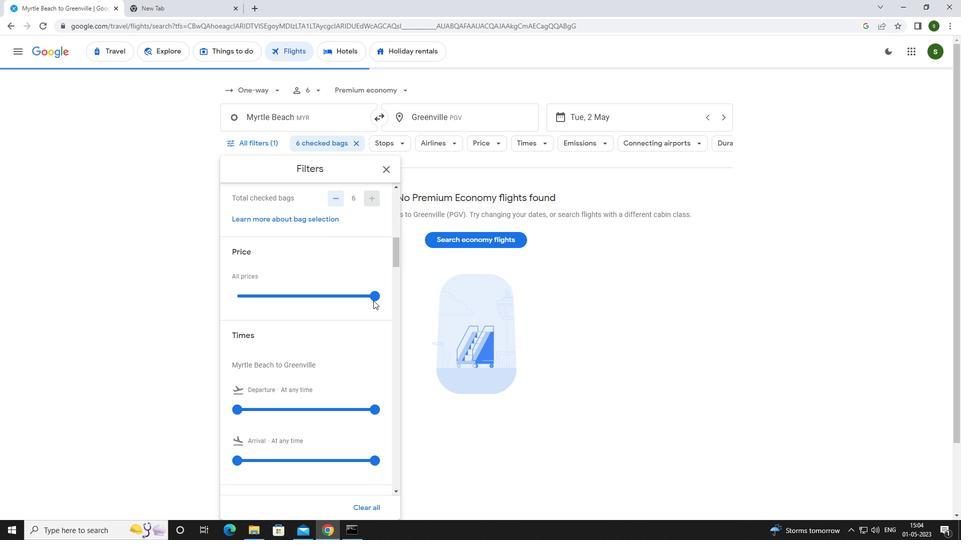 
Action: Mouse pressed left at (373, 300)
Screenshot: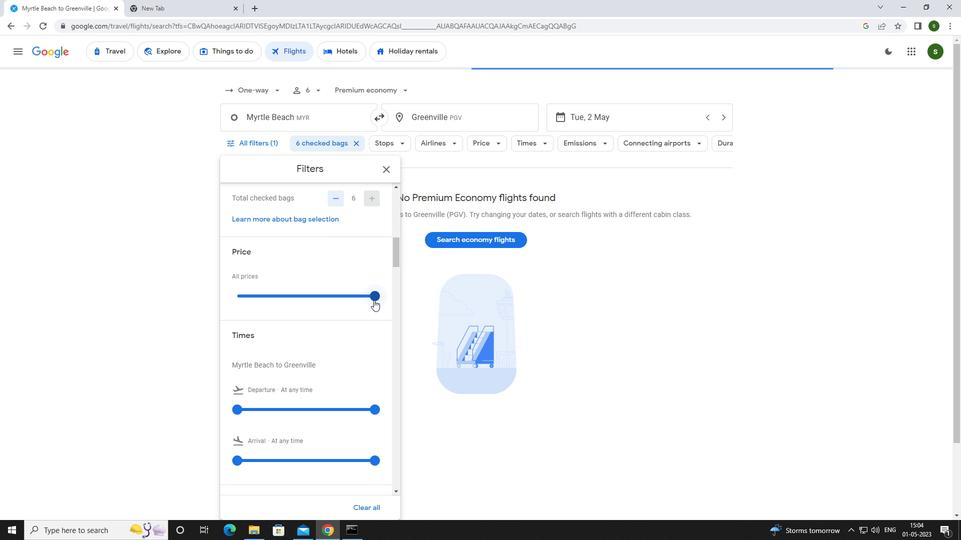 
Action: Mouse scrolled (373, 299) with delta (0, 0)
Screenshot: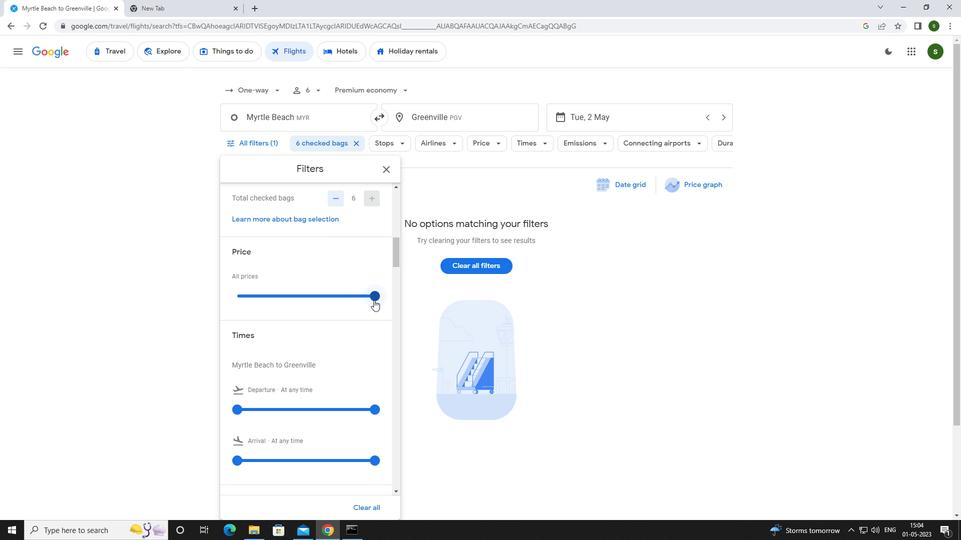 
Action: Mouse moved to (237, 357)
Screenshot: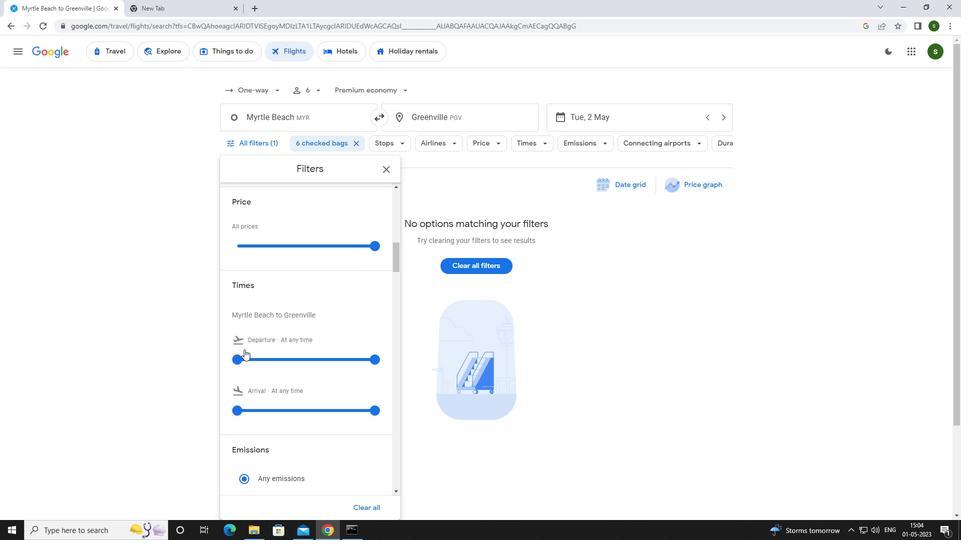 
Action: Mouse pressed left at (237, 357)
Screenshot: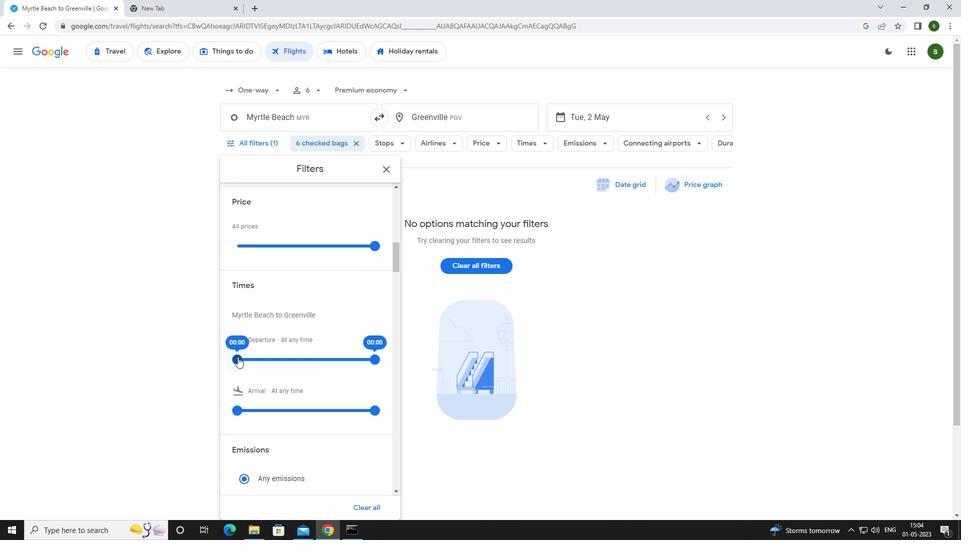 
Action: Mouse moved to (548, 323)
Screenshot: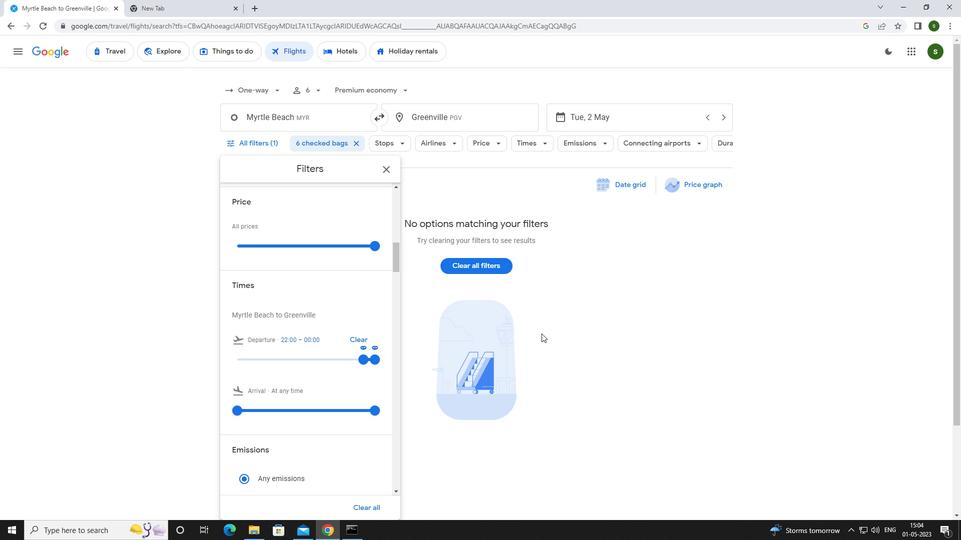 
Action: Mouse pressed left at (548, 323)
Screenshot: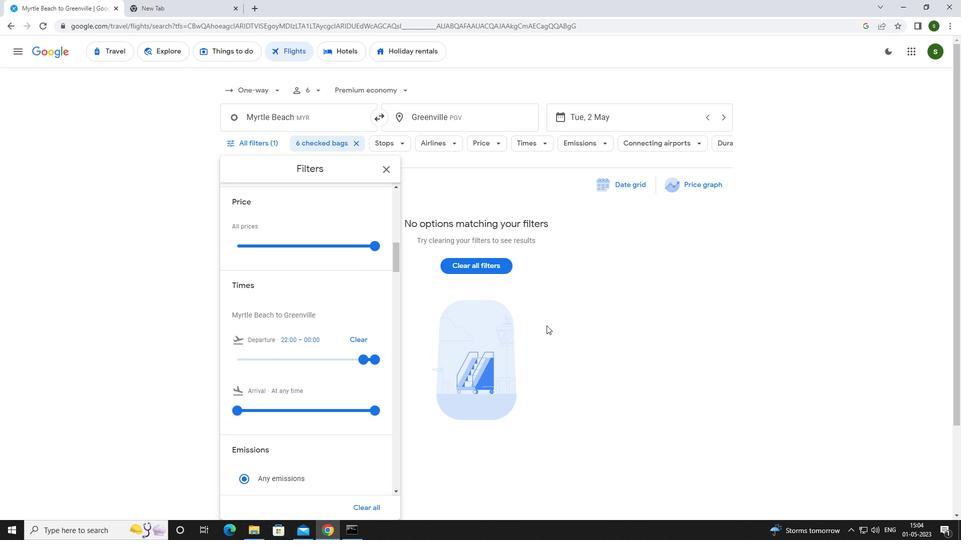 
Action: Mouse moved to (500, 323)
Screenshot: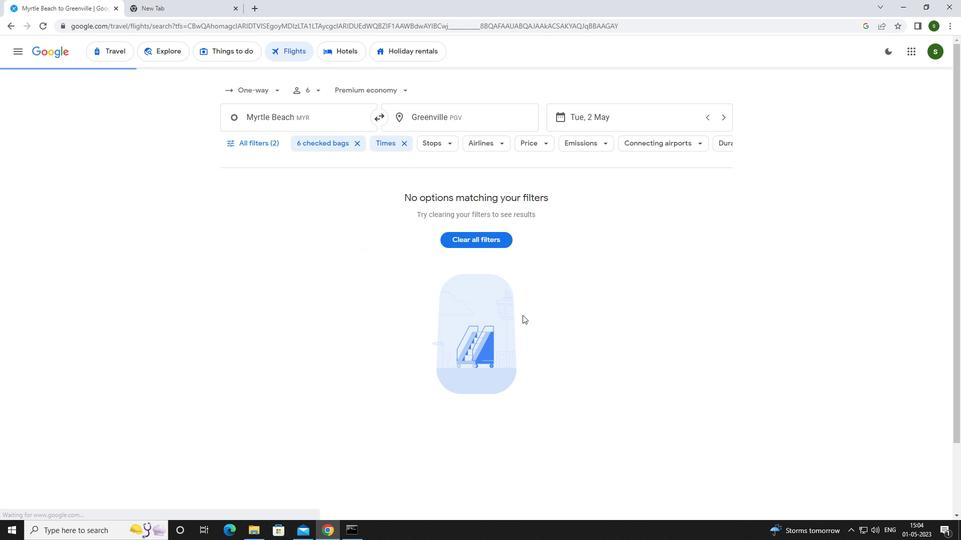 
